 Task: In Heading Arial with underline. Font size of heading  '18'Font style of data Calibri. Font size of data  9Alignment of headline & data Align center. Fill color in heading,  RedFont color of data Black Apply border in Data No BorderIn the sheet  Budget Tracking Logbook
Action: Mouse moved to (96, 114)
Screenshot: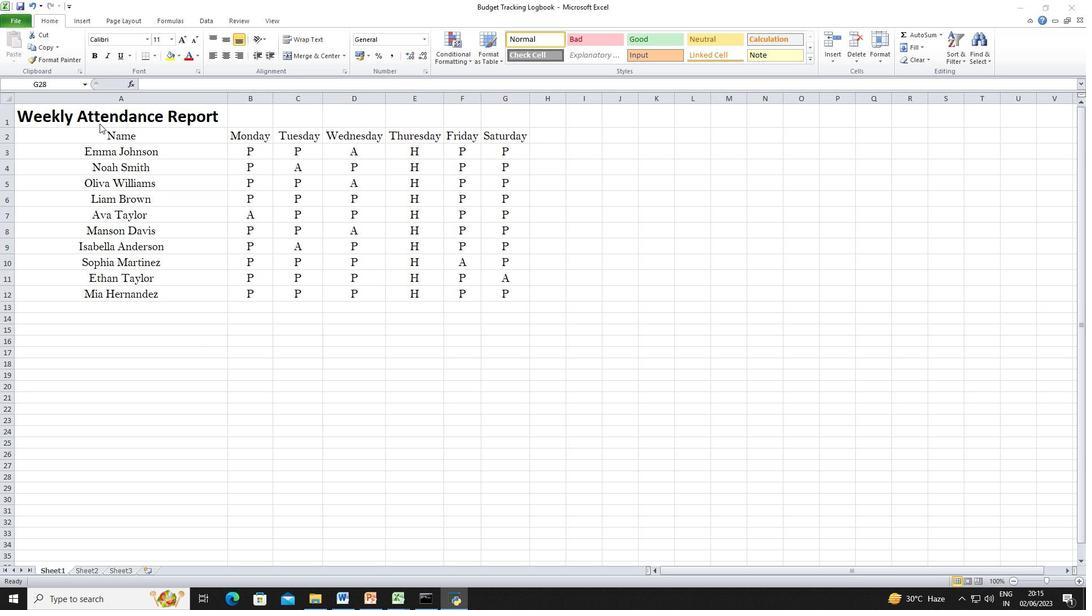 
Action: Mouse pressed left at (96, 114)
Screenshot: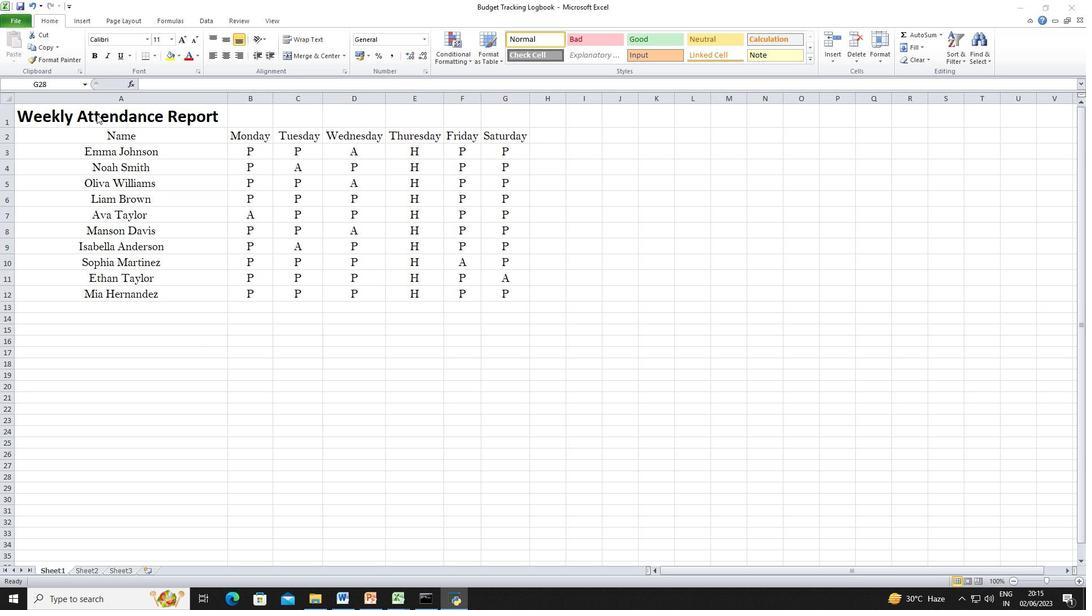 
Action: Mouse moved to (70, 102)
Screenshot: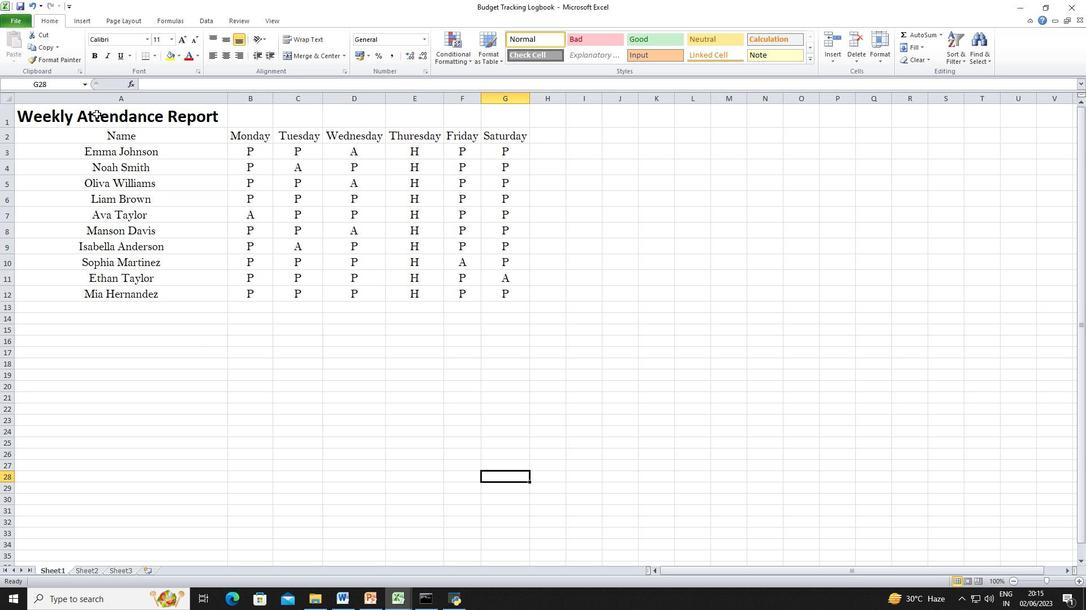
Action: Mouse pressed left at (70, 102)
Screenshot: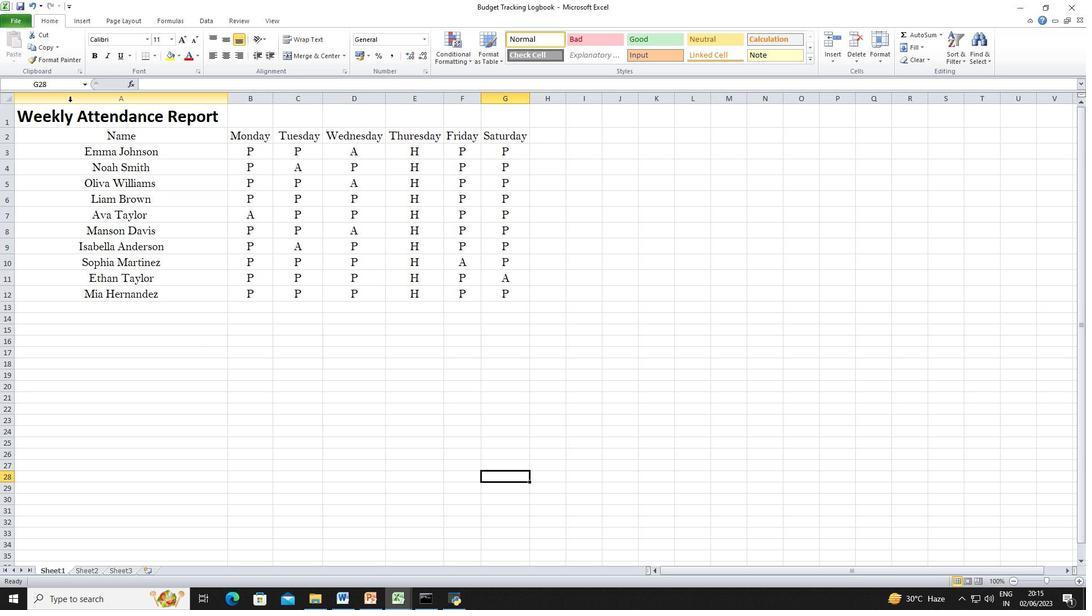 
Action: Mouse moved to (70, 111)
Screenshot: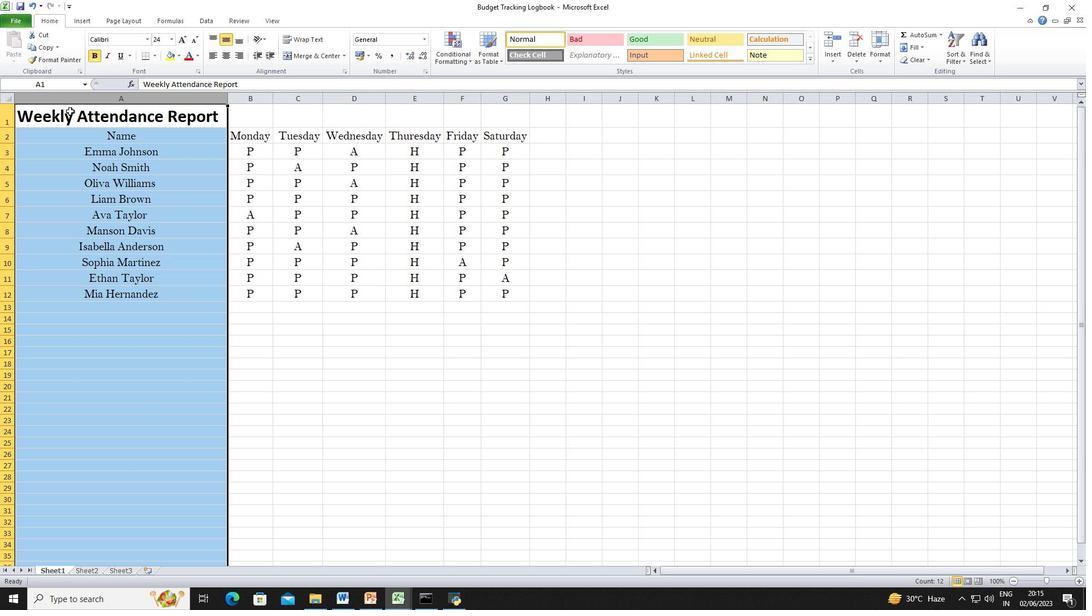
Action: Mouse pressed left at (70, 111)
Screenshot: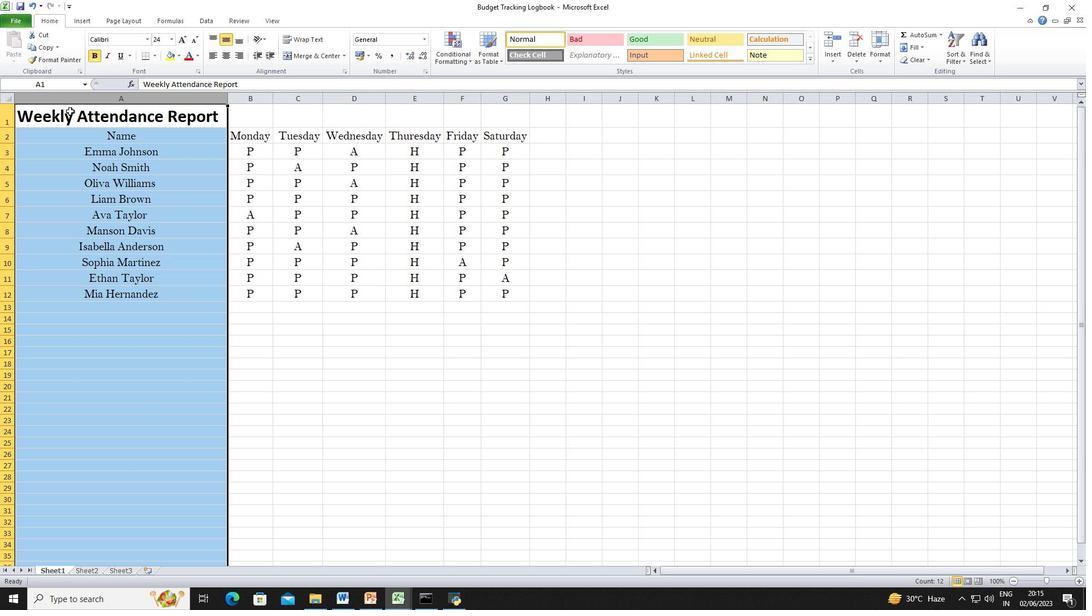 
Action: Mouse moved to (70, 112)
Screenshot: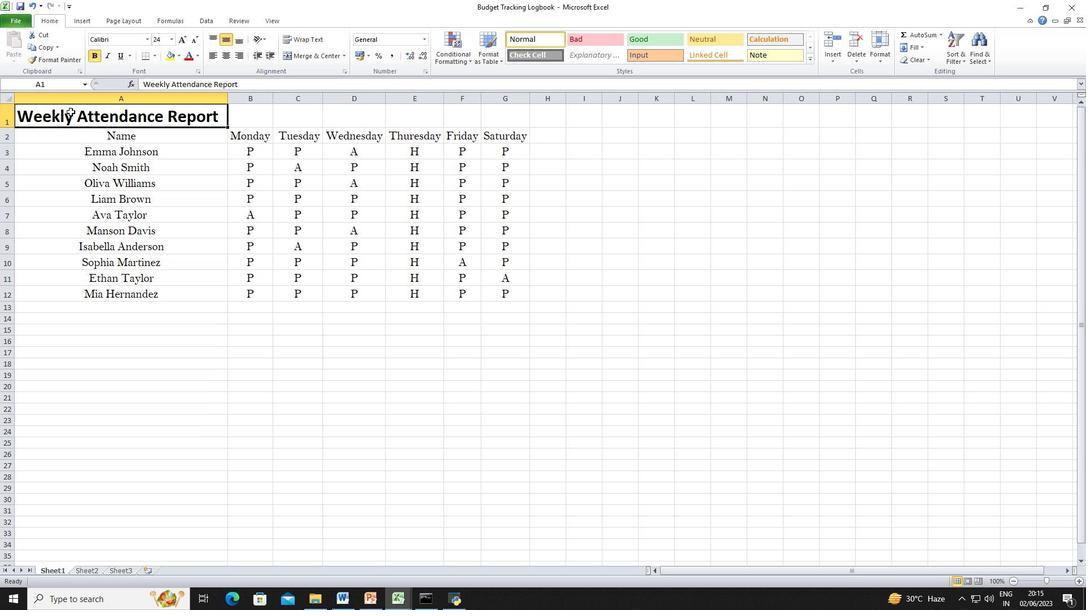 
Action: Mouse pressed left at (70, 112)
Screenshot: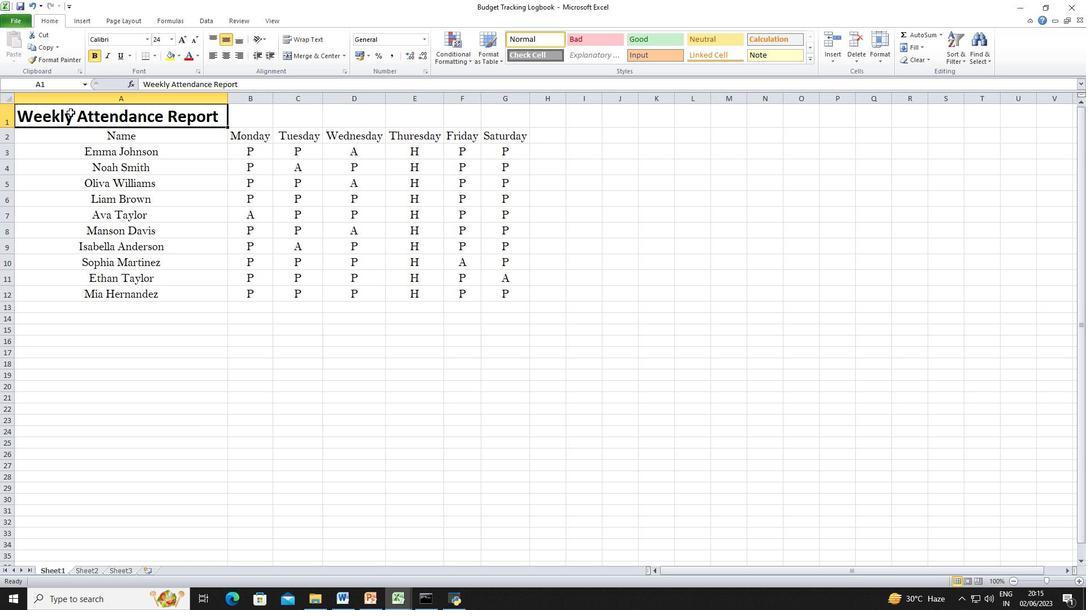 
Action: Mouse pressed left at (70, 112)
Screenshot: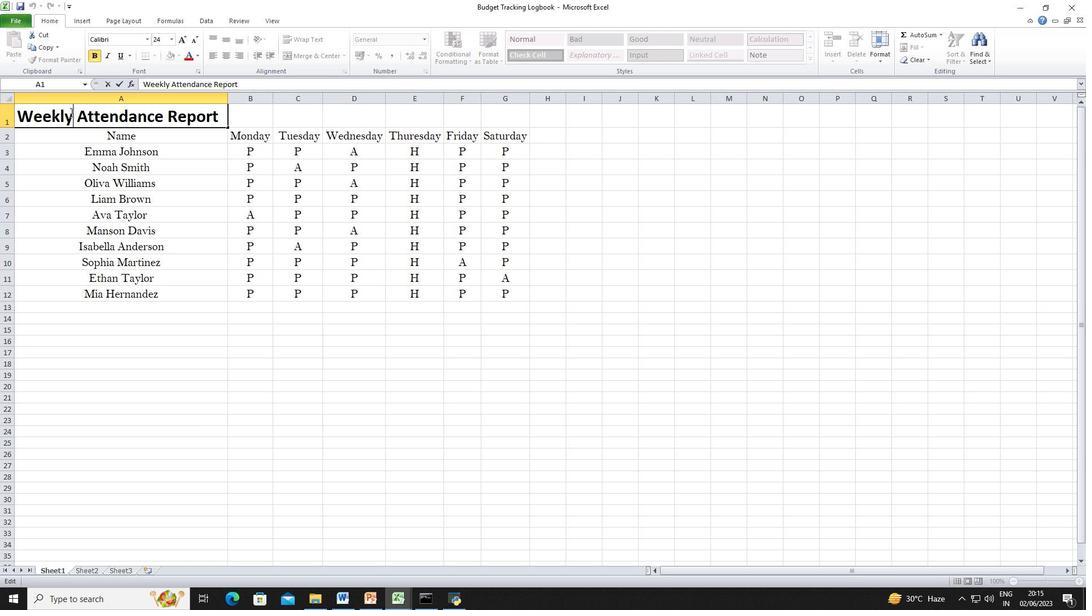 
Action: Mouse moved to (145, 39)
Screenshot: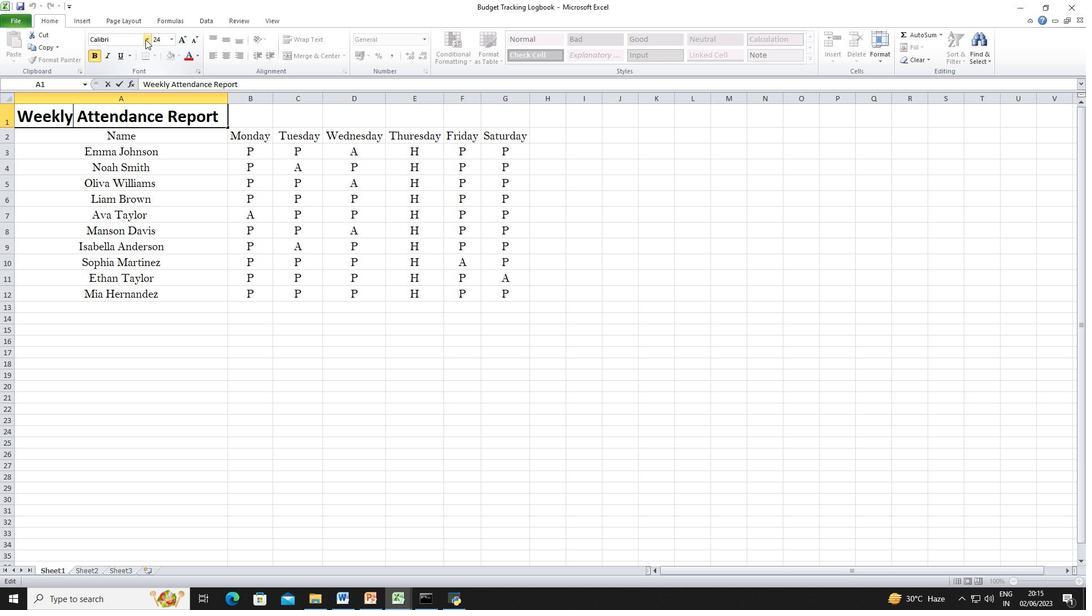 
Action: Mouse pressed left at (145, 39)
Screenshot: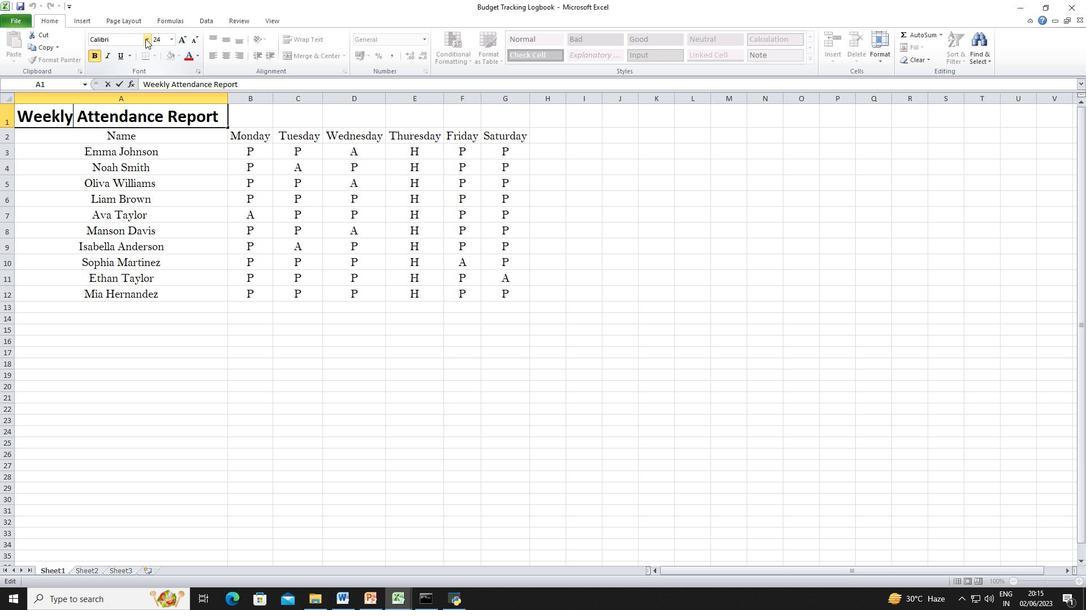 
Action: Mouse moved to (141, 131)
Screenshot: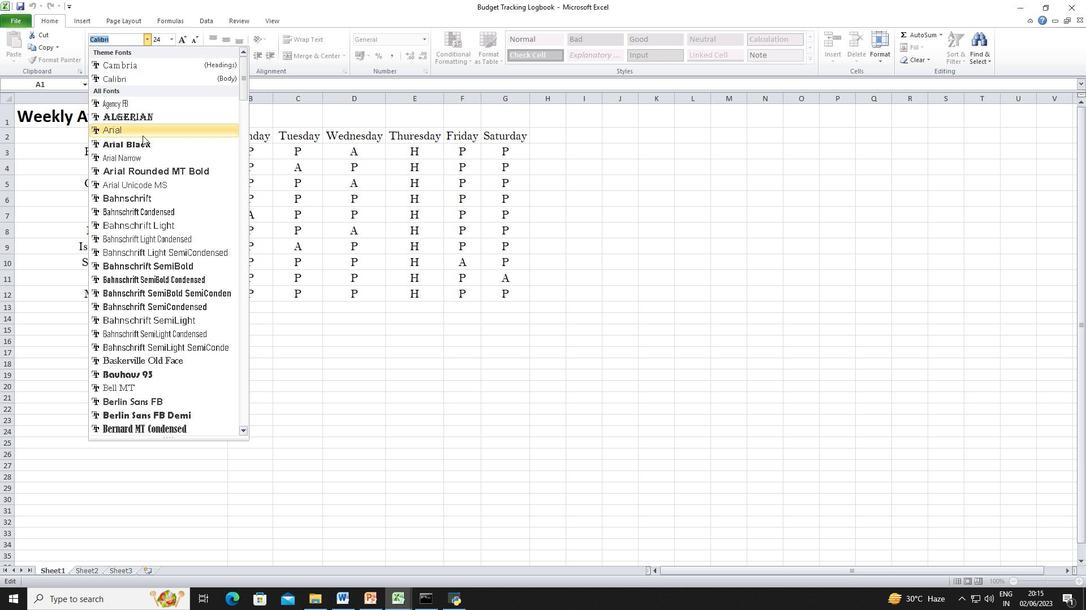 
Action: Mouse pressed left at (141, 131)
Screenshot: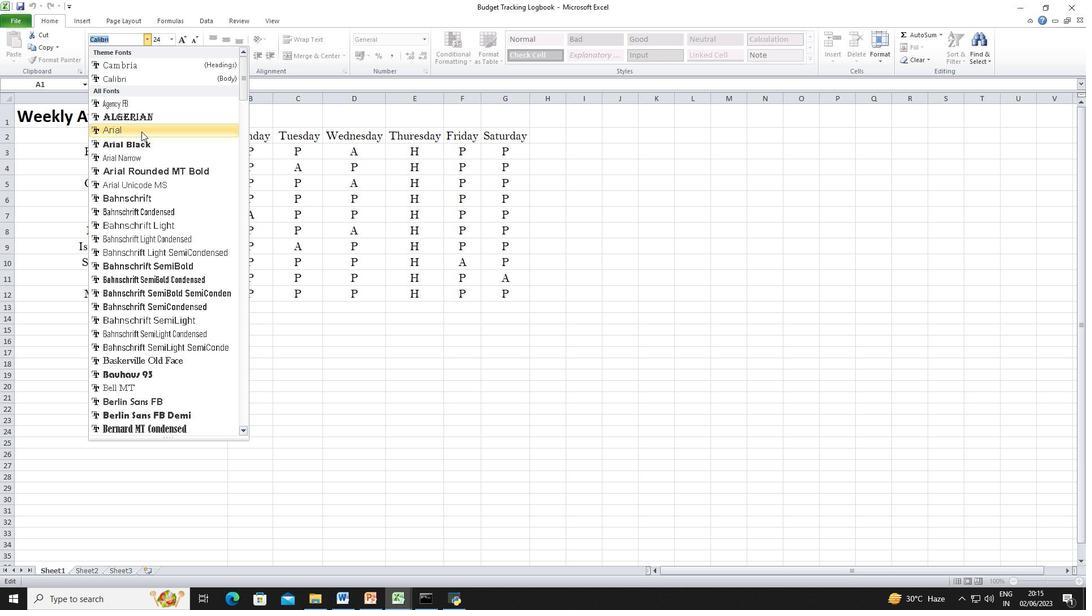 
Action: Mouse moved to (116, 55)
Screenshot: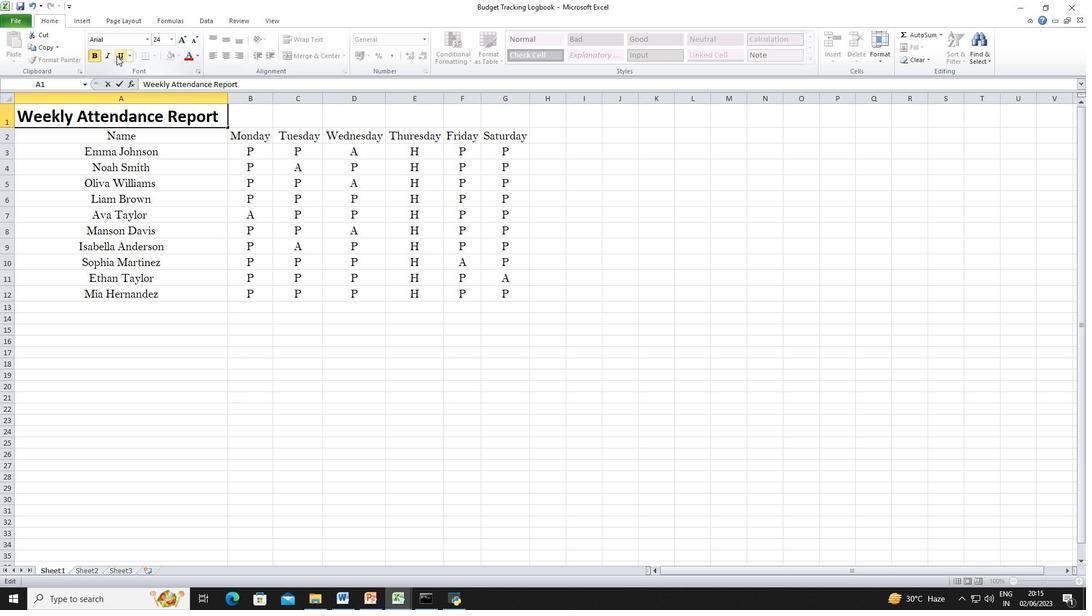 
Action: Mouse pressed left at (116, 55)
Screenshot: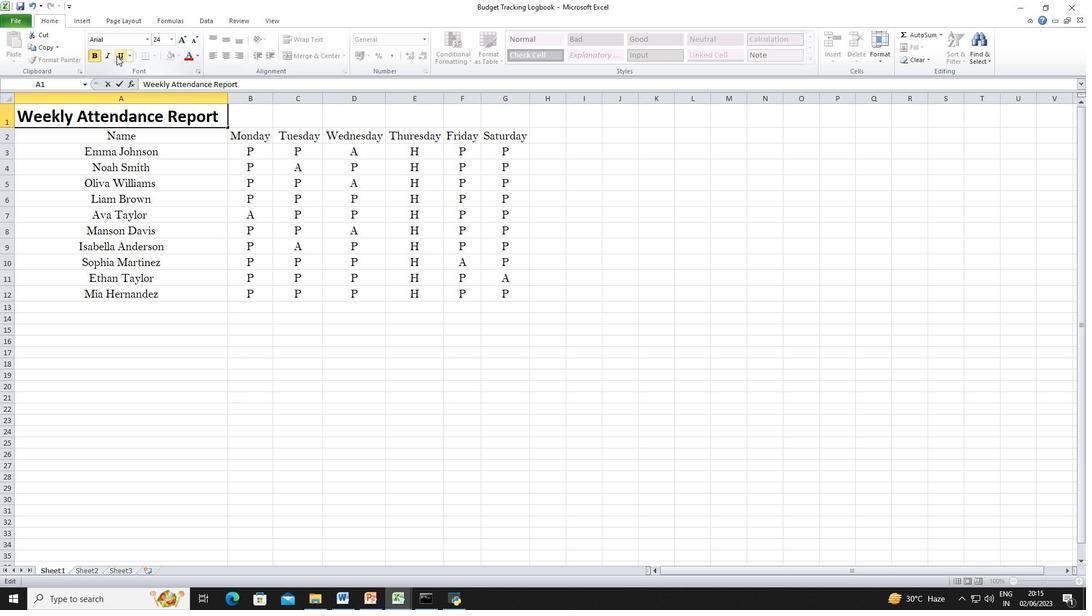 
Action: Mouse pressed left at (116, 55)
Screenshot: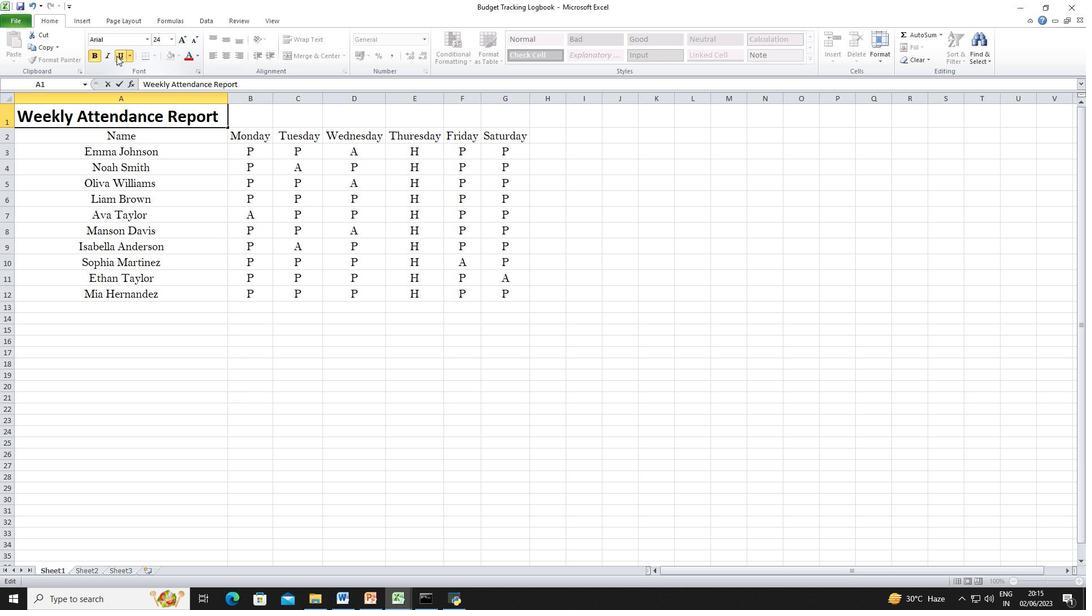 
Action: Mouse pressed left at (116, 55)
Screenshot: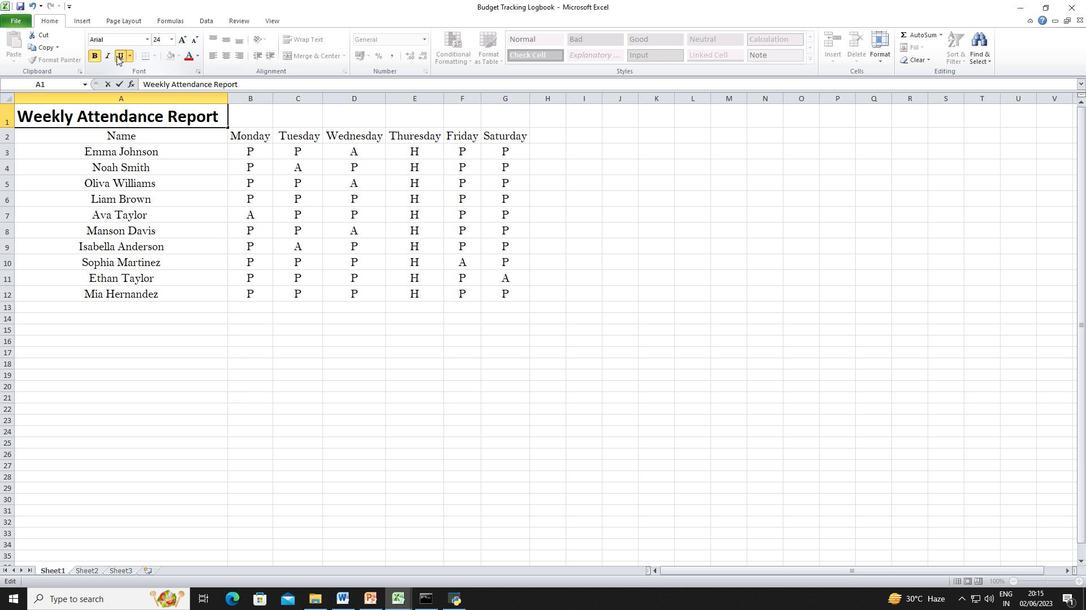
Action: Mouse moved to (154, 110)
Screenshot: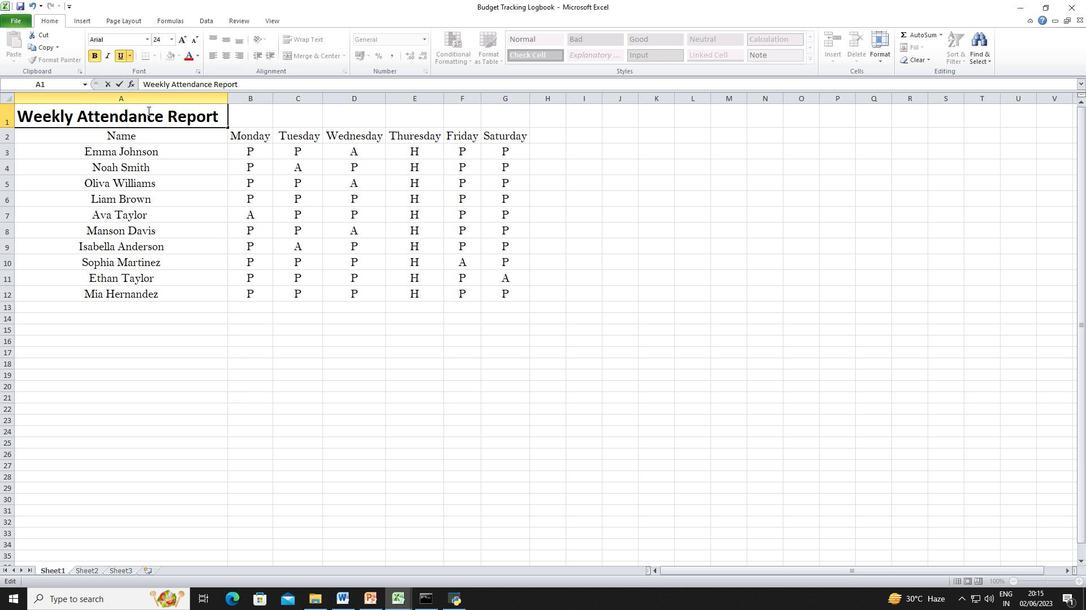
Action: Mouse pressed left at (154, 110)
Screenshot: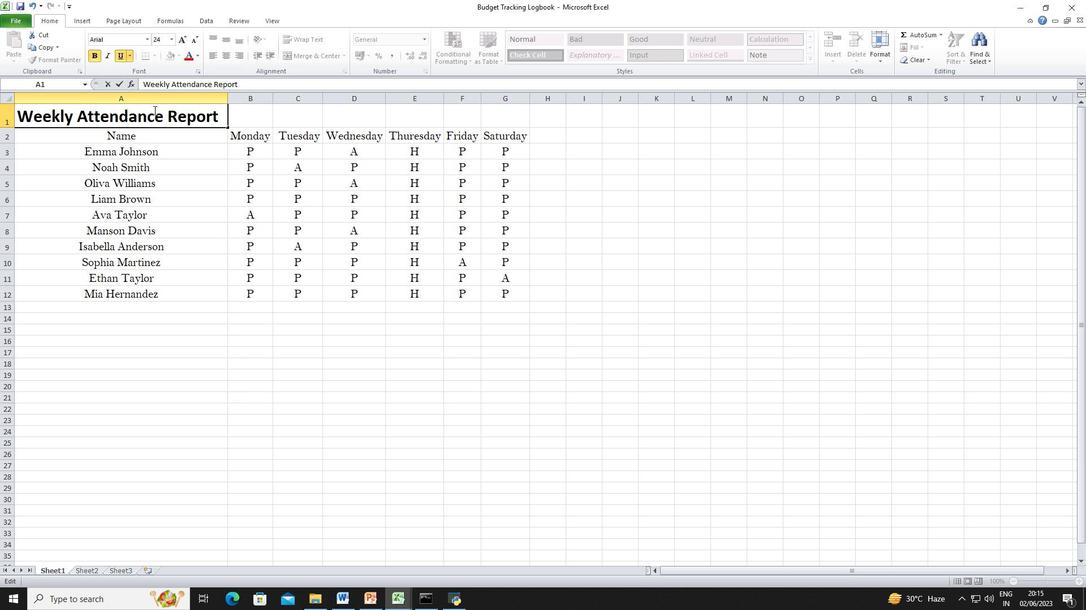 
Action: Mouse moved to (208, 157)
Screenshot: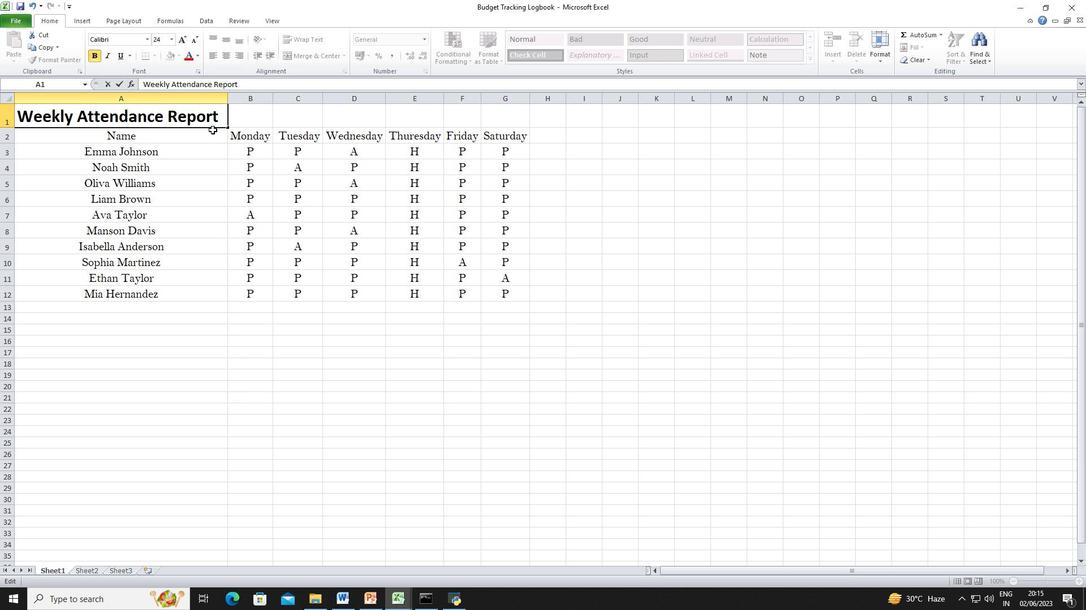 
Action: Mouse pressed left at (208, 157)
Screenshot: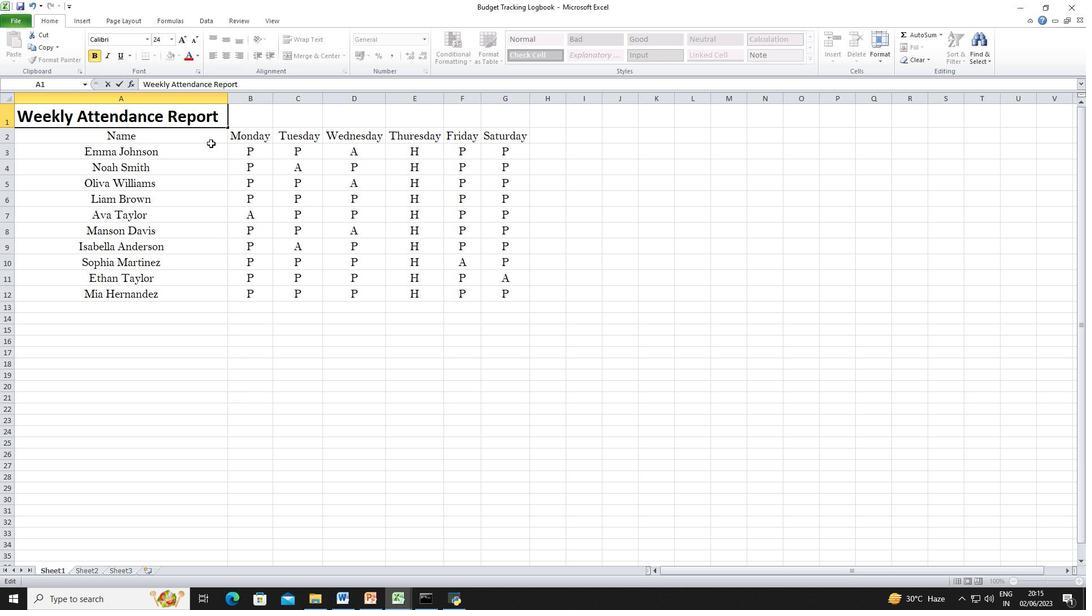 
Action: Mouse moved to (198, 113)
Screenshot: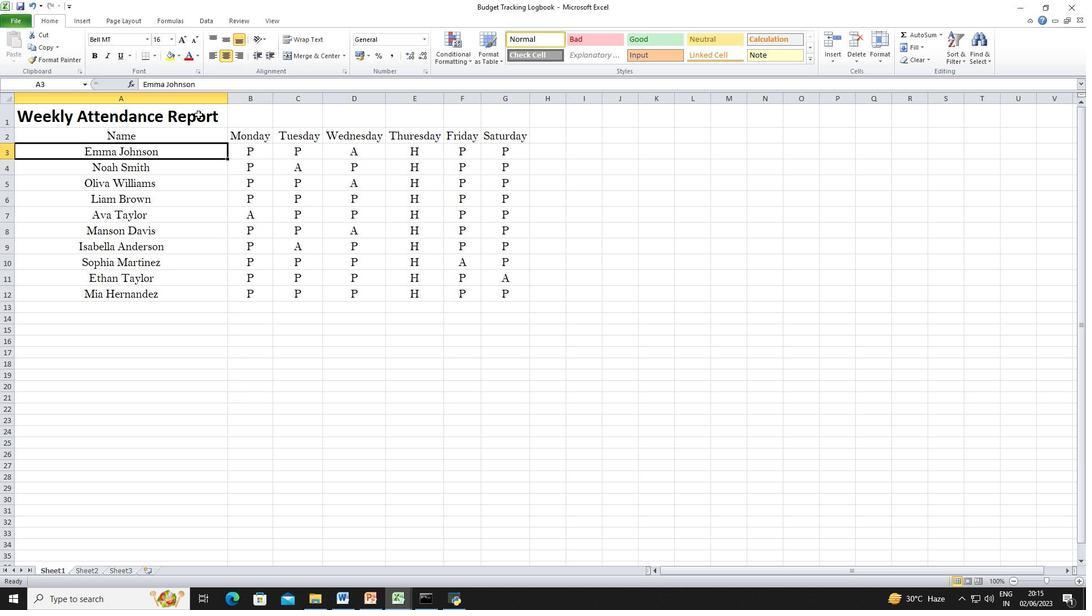 
Action: Mouse pressed left at (198, 113)
Screenshot: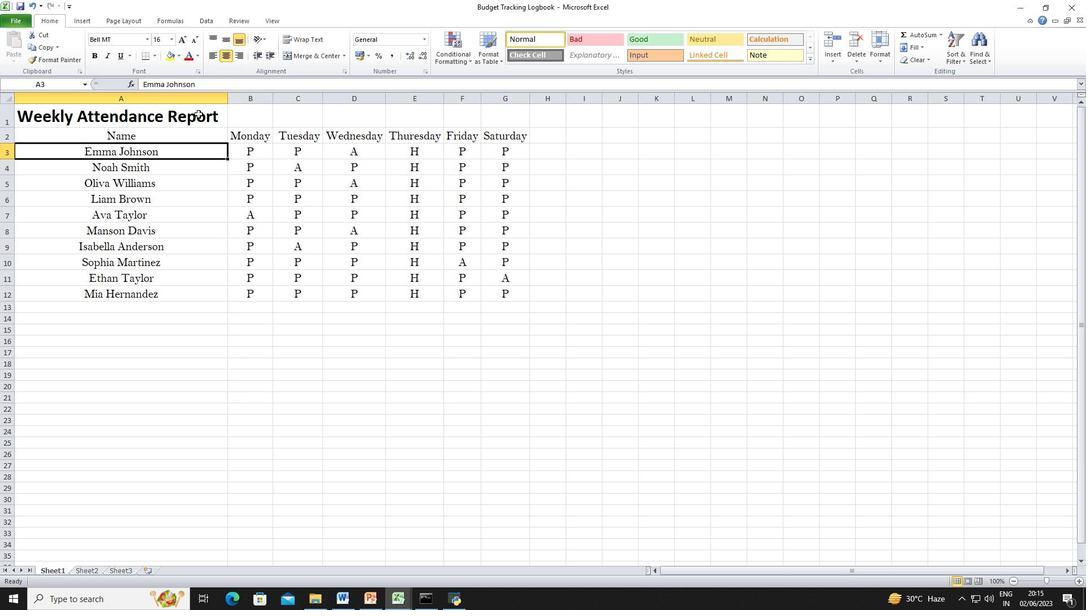 
Action: Mouse moved to (144, 40)
Screenshot: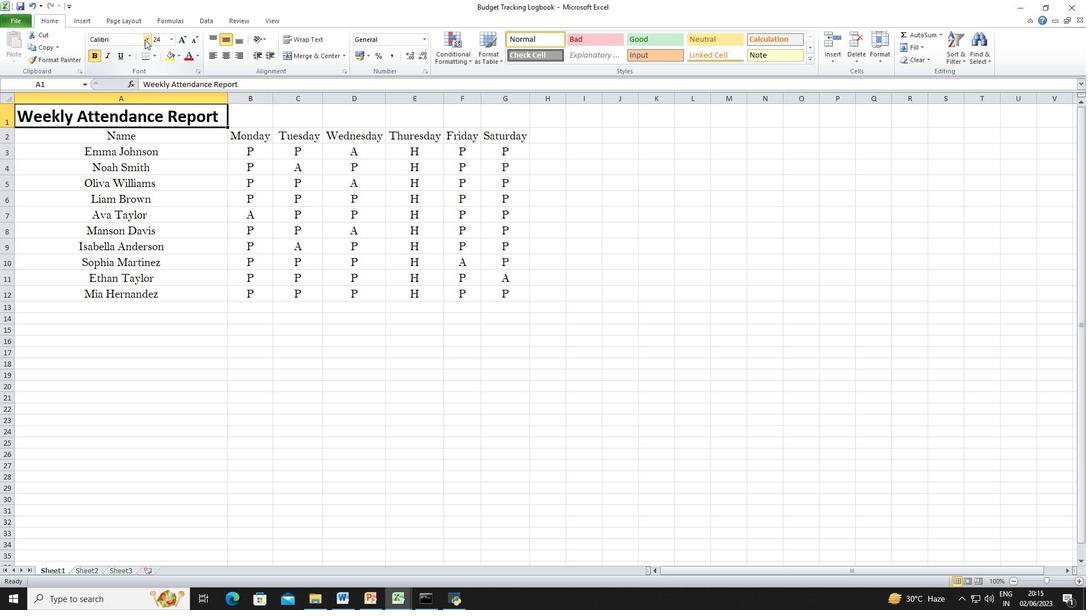 
Action: Mouse pressed left at (144, 40)
Screenshot: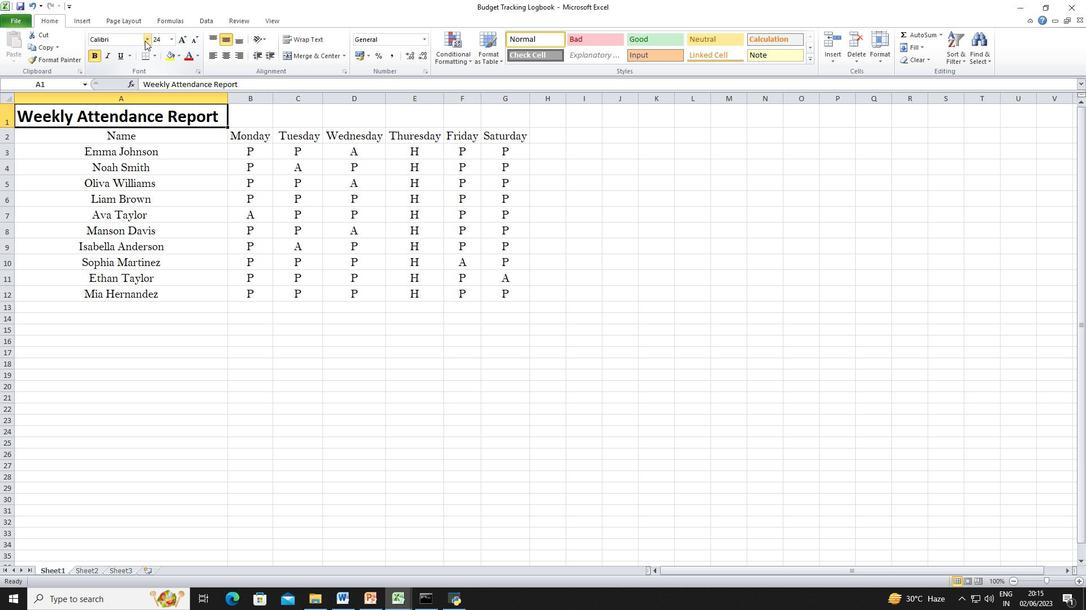 
Action: Mouse moved to (131, 132)
Screenshot: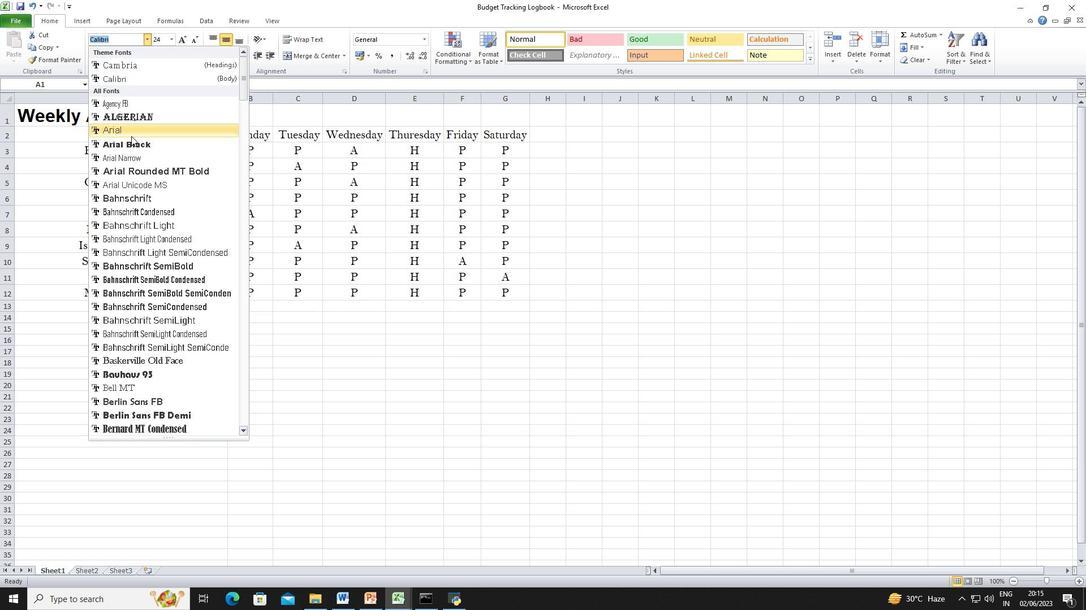 
Action: Mouse pressed left at (131, 132)
Screenshot: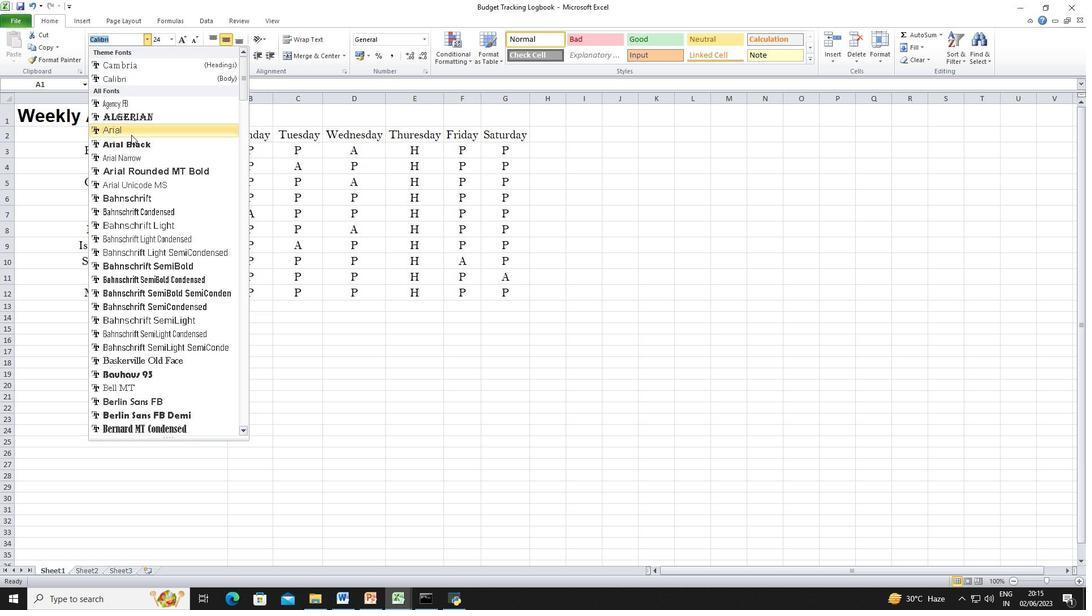 
Action: Mouse moved to (122, 56)
Screenshot: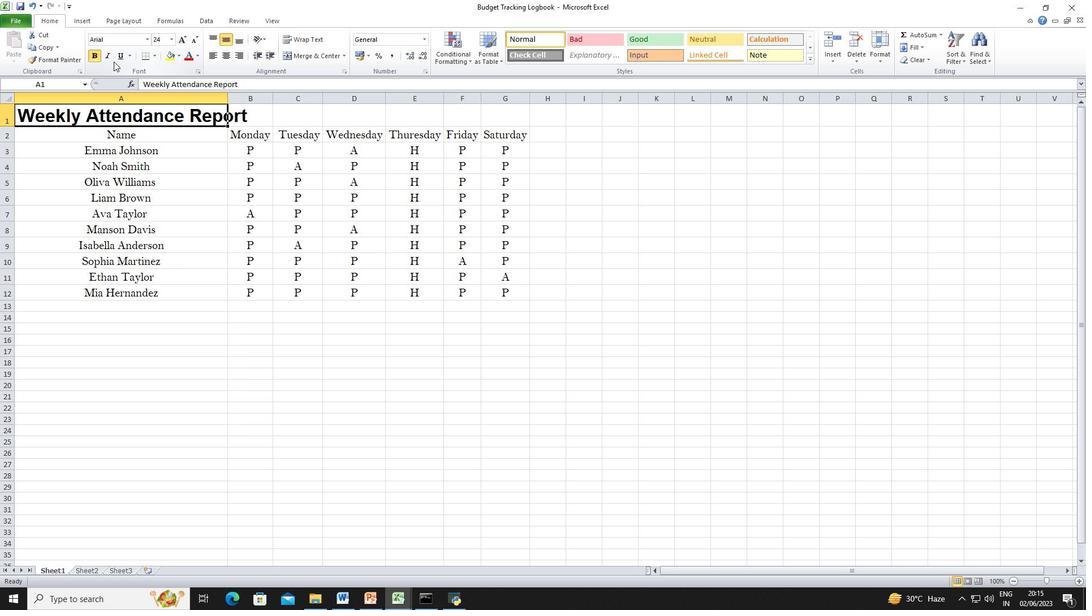 
Action: Mouse pressed left at (122, 56)
Screenshot: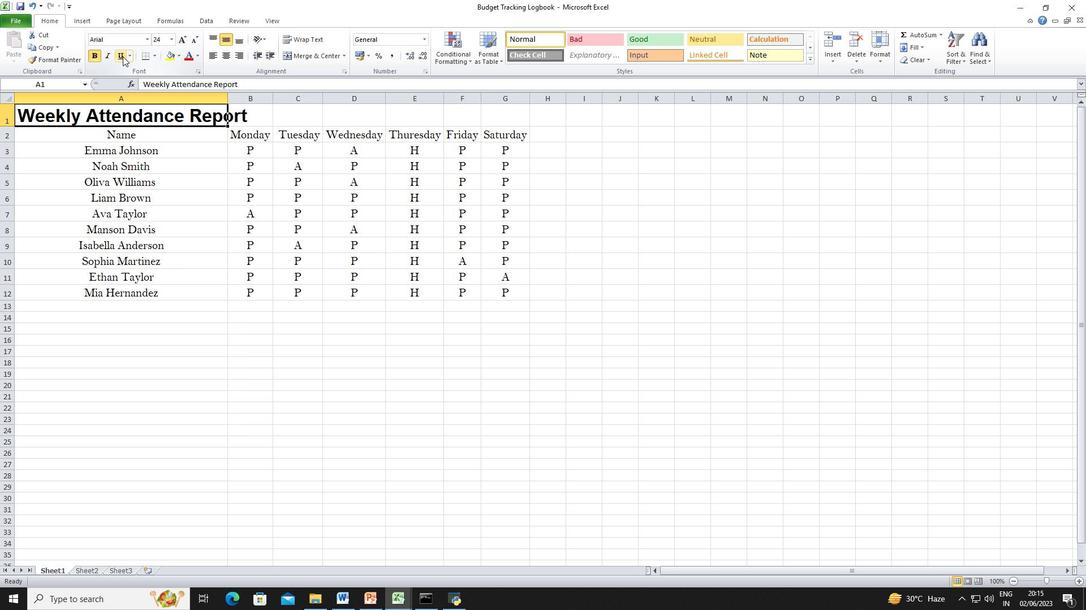 
Action: Mouse moved to (174, 40)
Screenshot: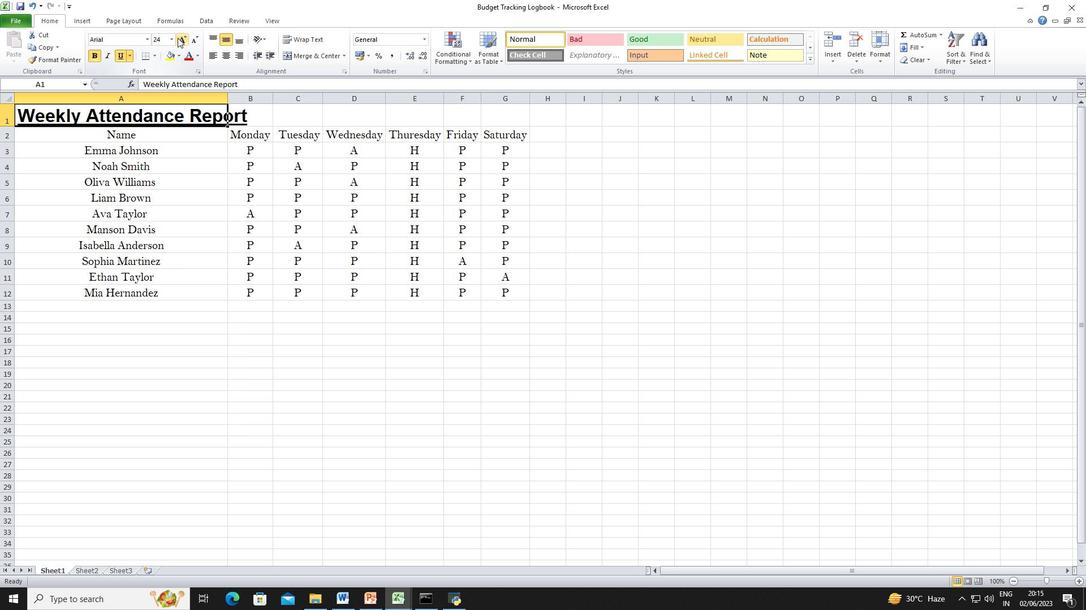 
Action: Mouse pressed left at (174, 40)
Screenshot: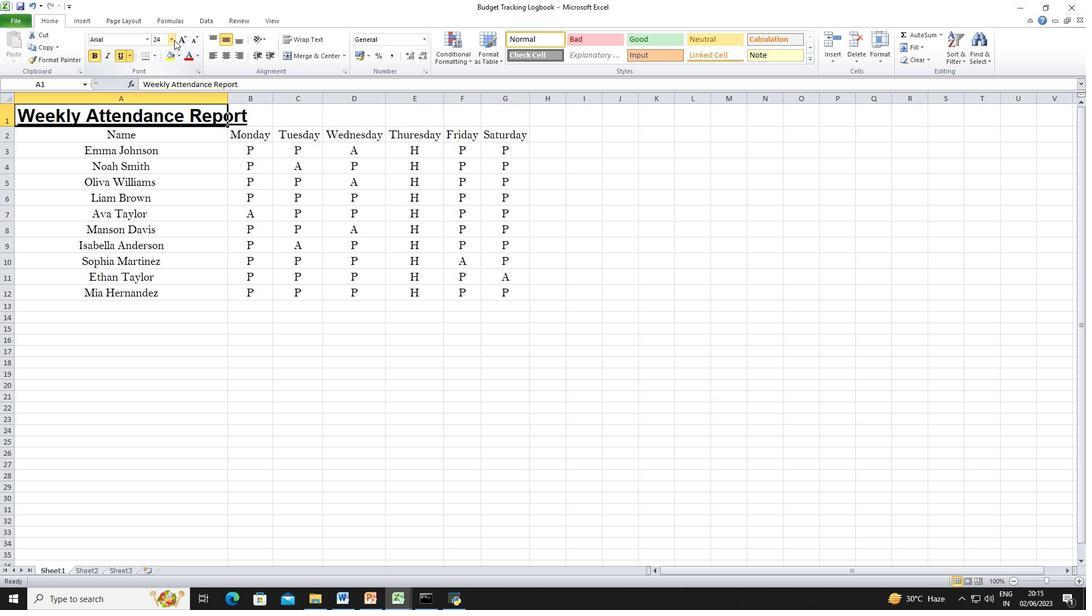 
Action: Mouse moved to (158, 118)
Screenshot: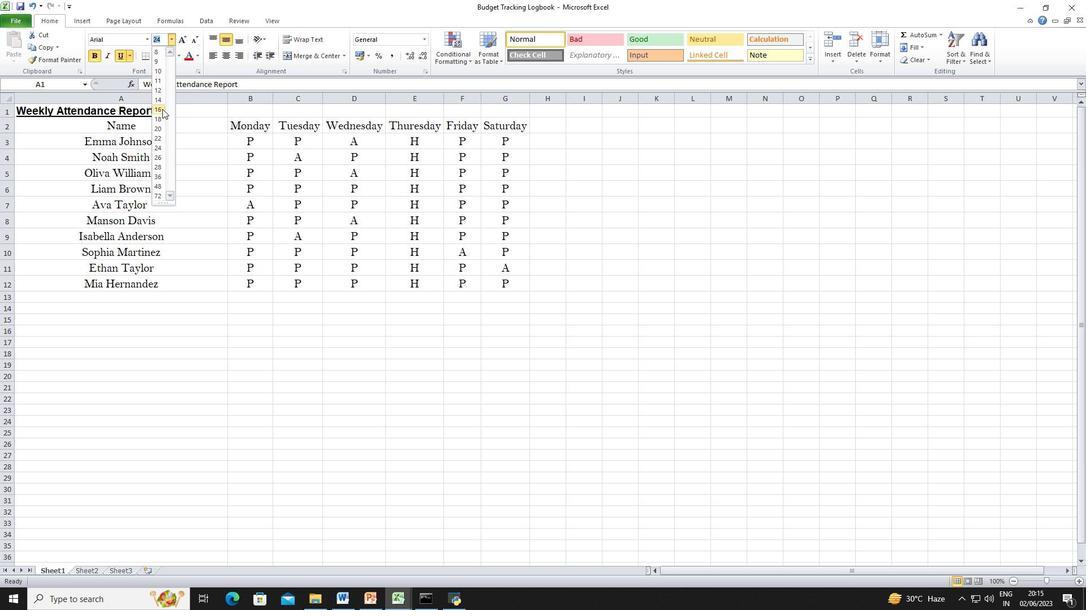 
Action: Mouse pressed left at (158, 118)
Screenshot: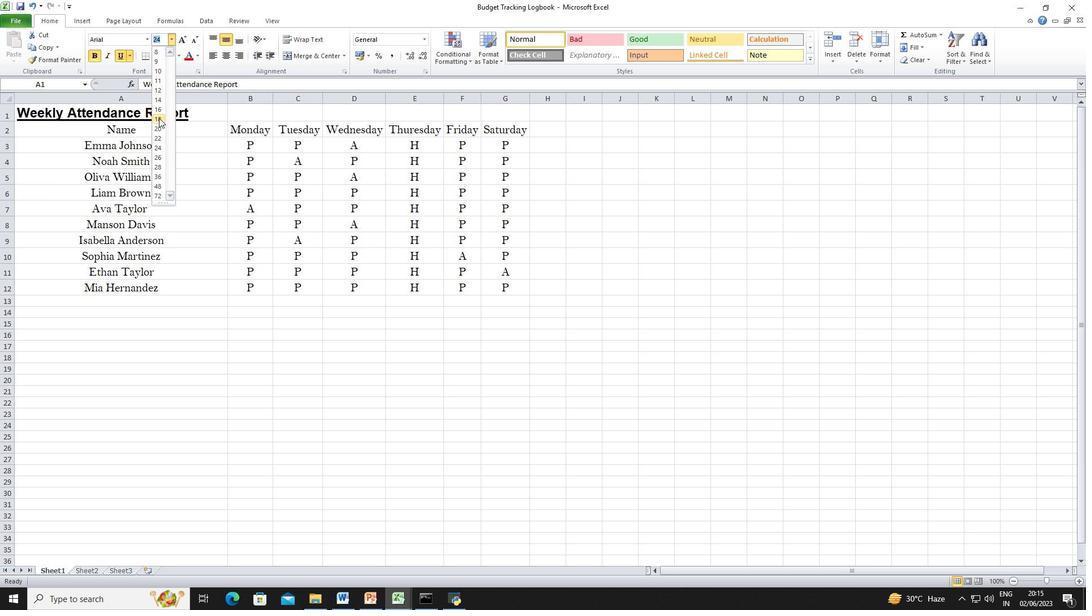
Action: Mouse moved to (104, 130)
Screenshot: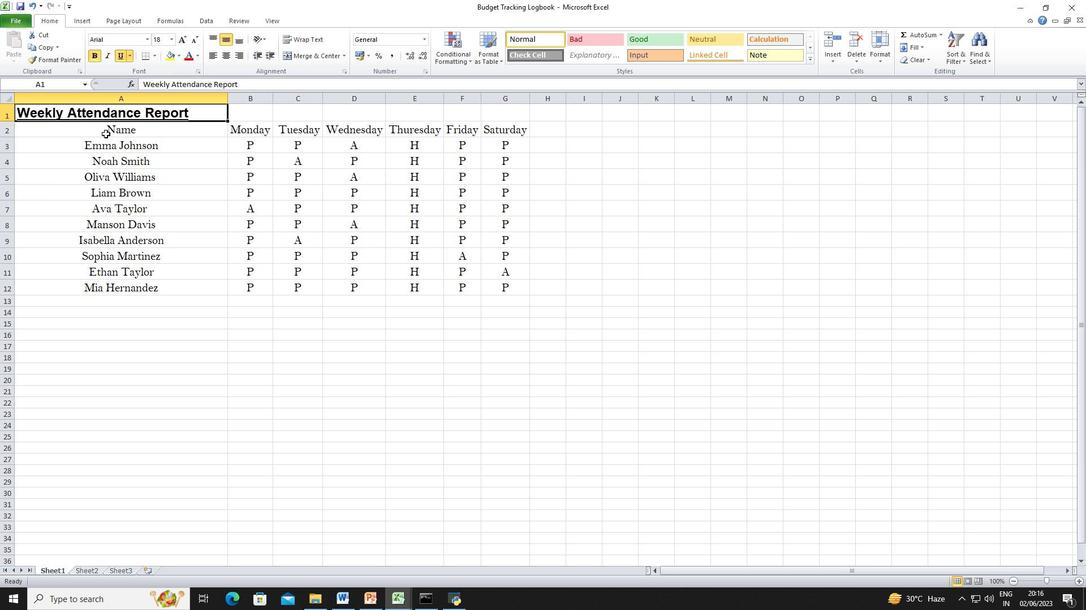 
Action: Mouse pressed left at (104, 130)
Screenshot: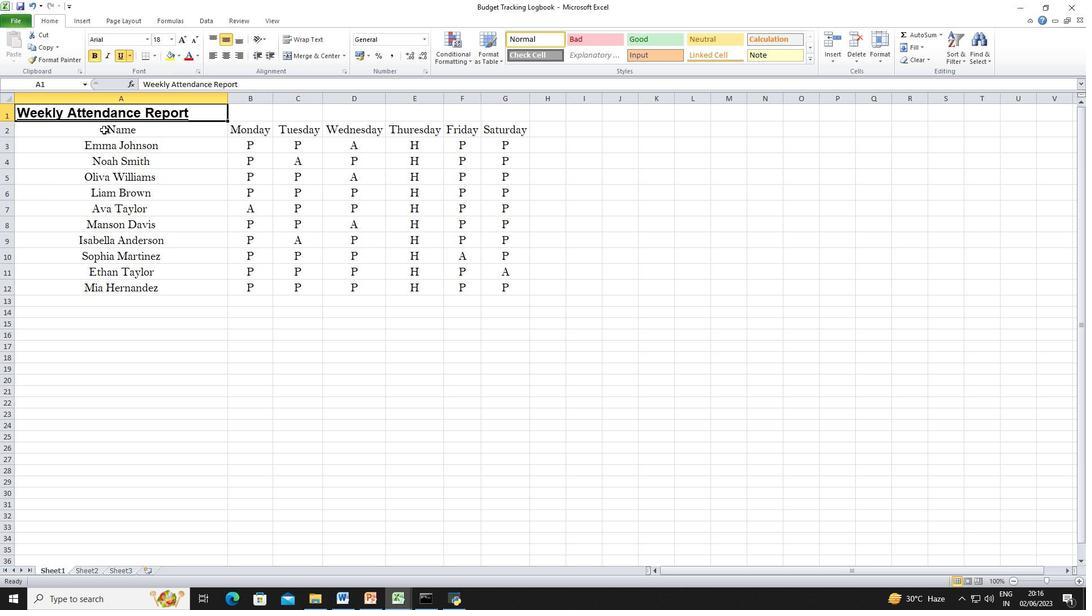 
Action: Mouse moved to (145, 40)
Screenshot: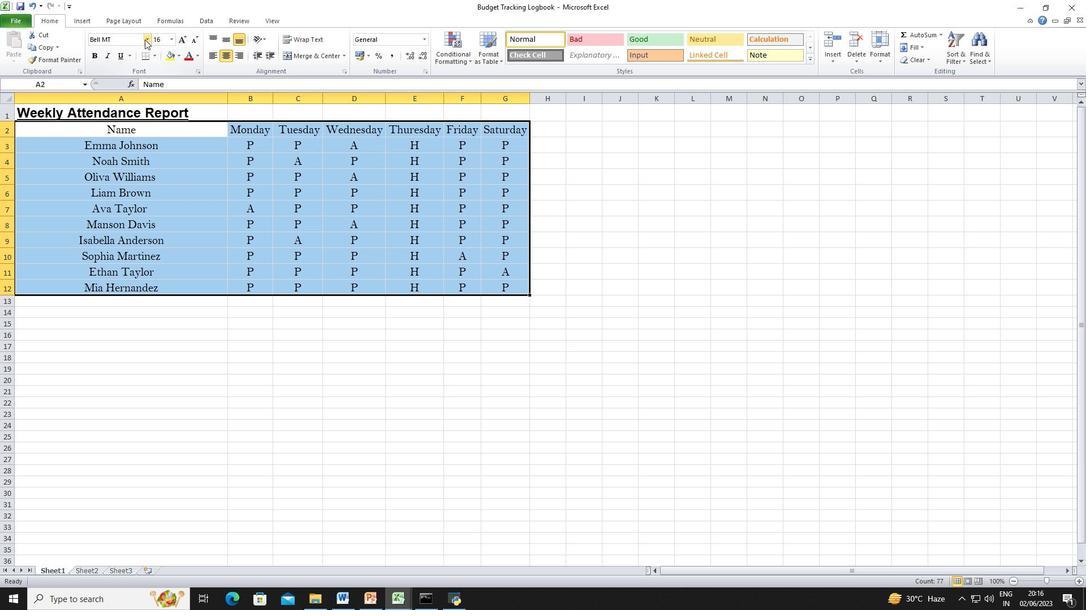 
Action: Mouse pressed left at (145, 40)
Screenshot: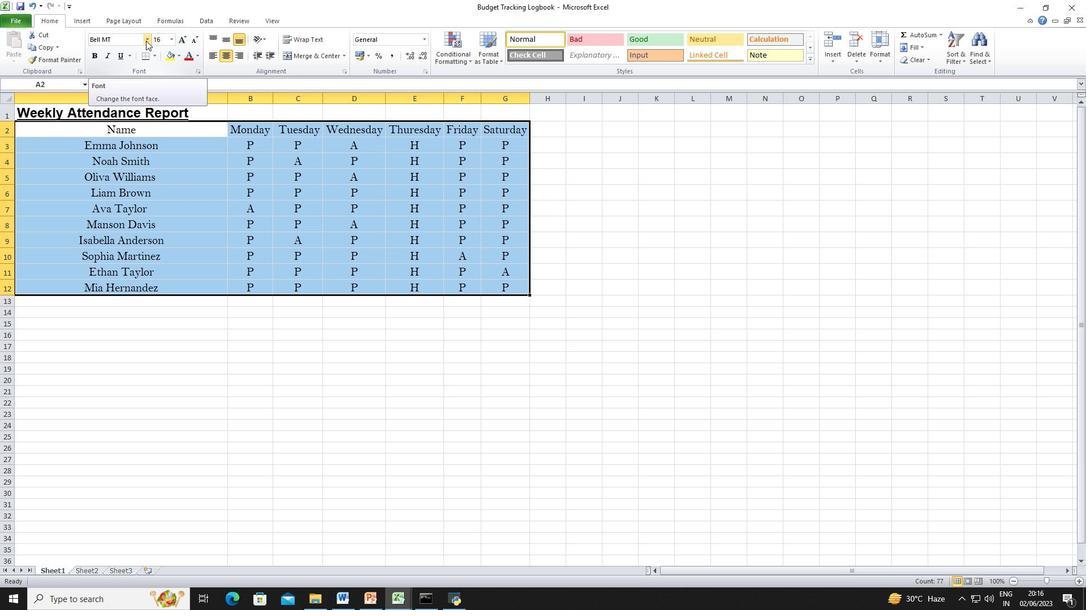 
Action: Mouse moved to (122, 35)
Screenshot: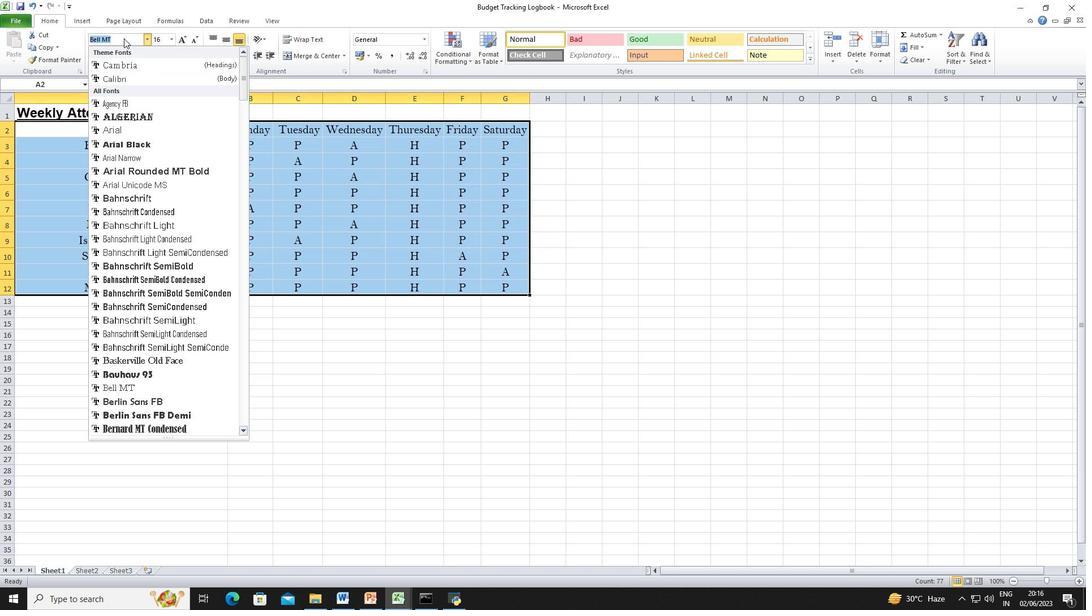 
Action: Key pressed alignwe<Key.backspace><Key.backspace>ment<Key.enter>
Screenshot: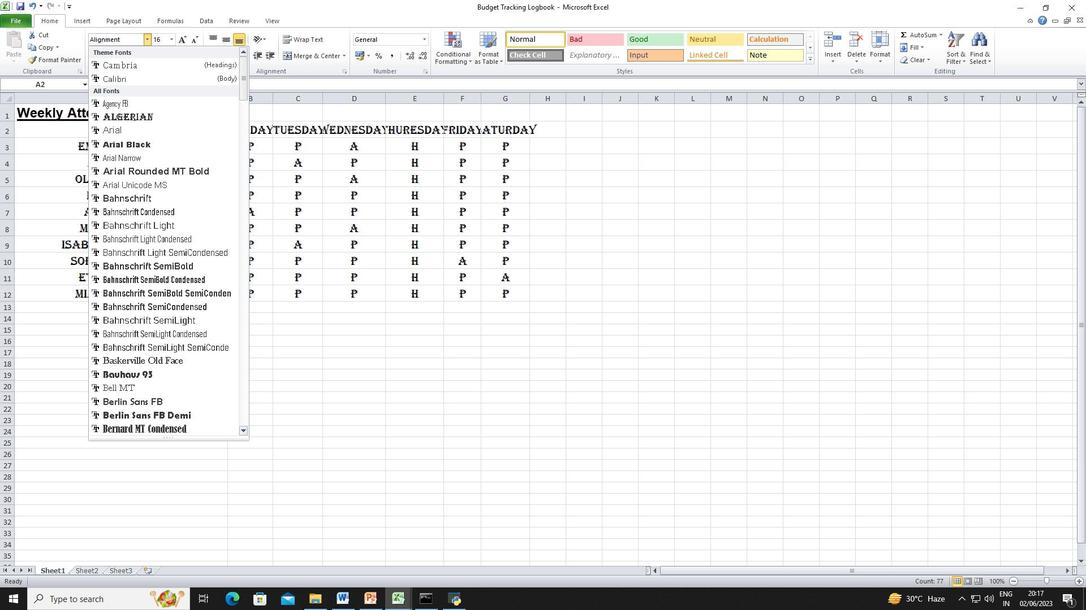 
Action: Mouse moved to (169, 40)
Screenshot: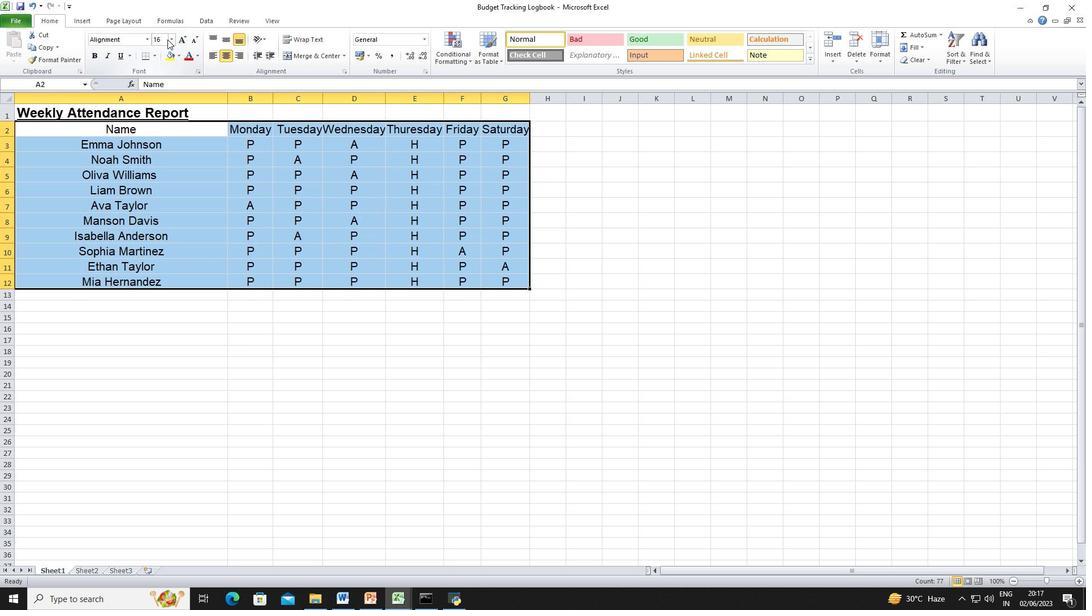 
Action: Mouse pressed left at (169, 40)
Screenshot: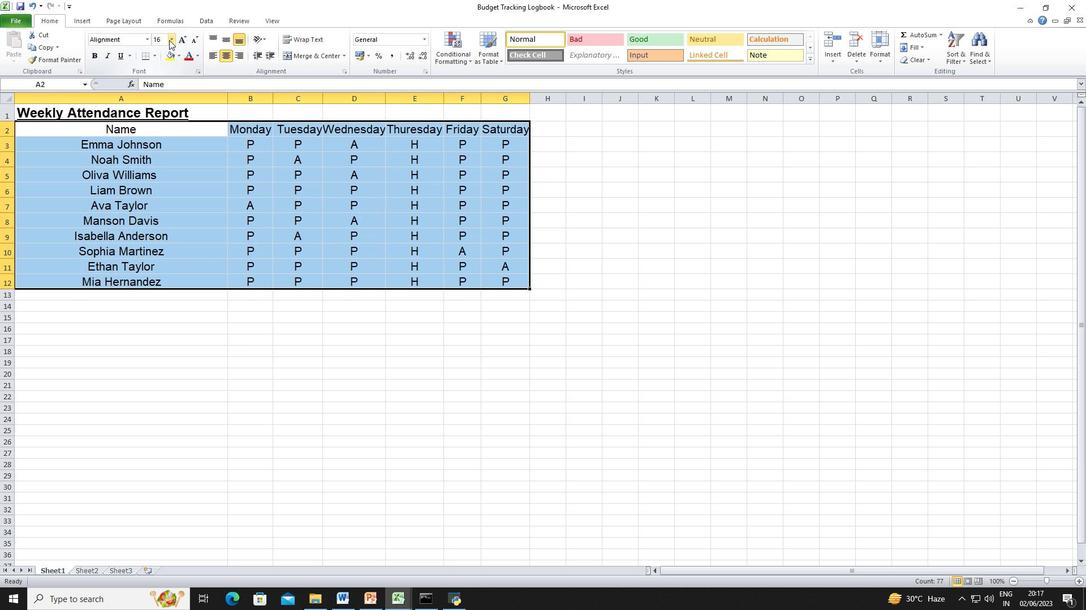 
Action: Mouse moved to (160, 63)
Screenshot: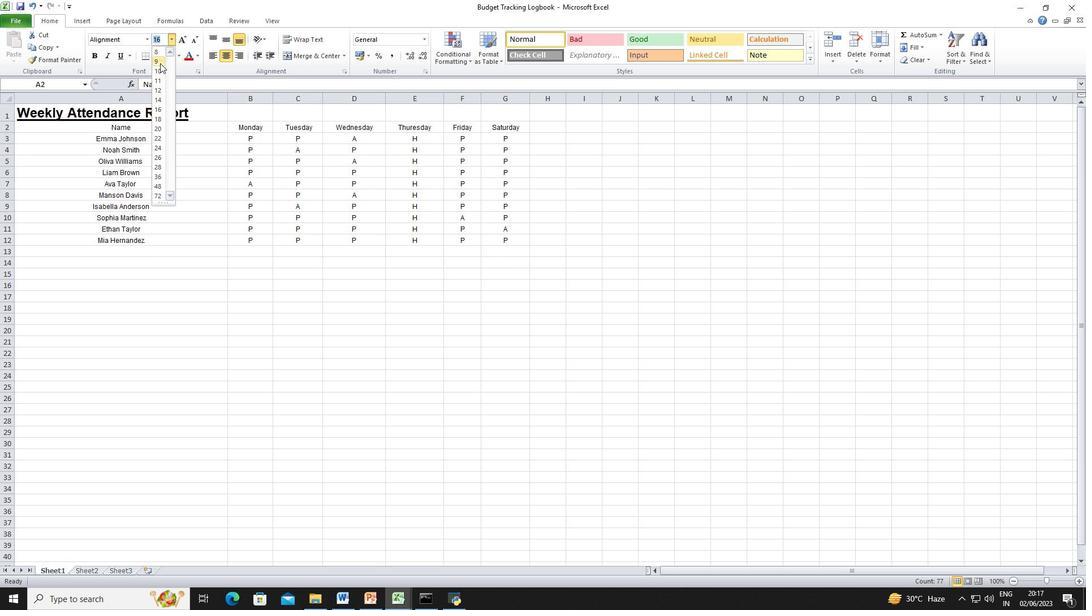 
Action: Mouse pressed left at (160, 63)
Screenshot: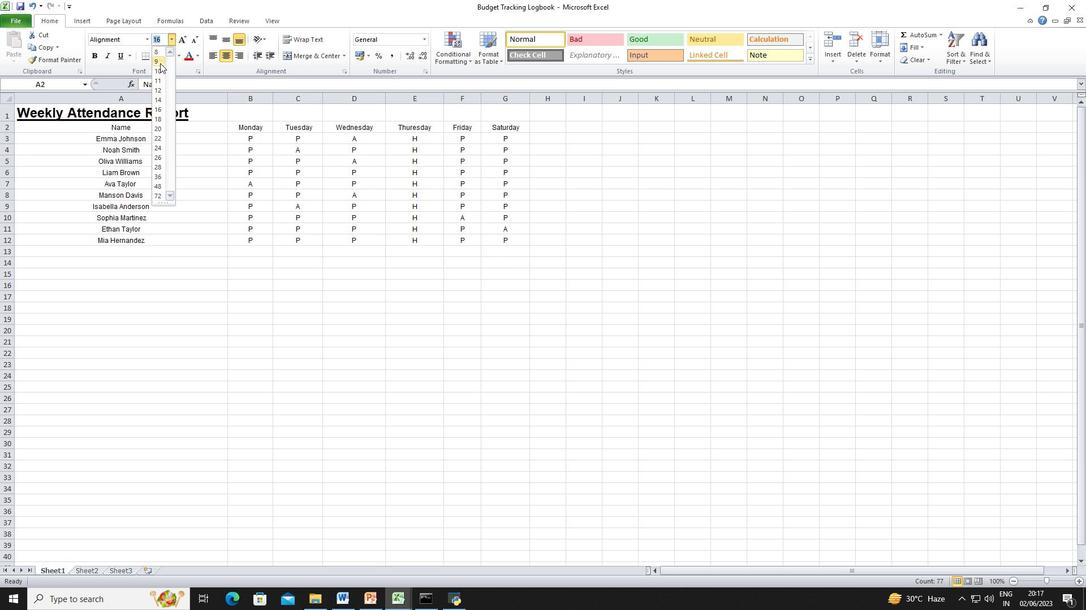 
Action: Mouse moved to (216, 117)
Screenshot: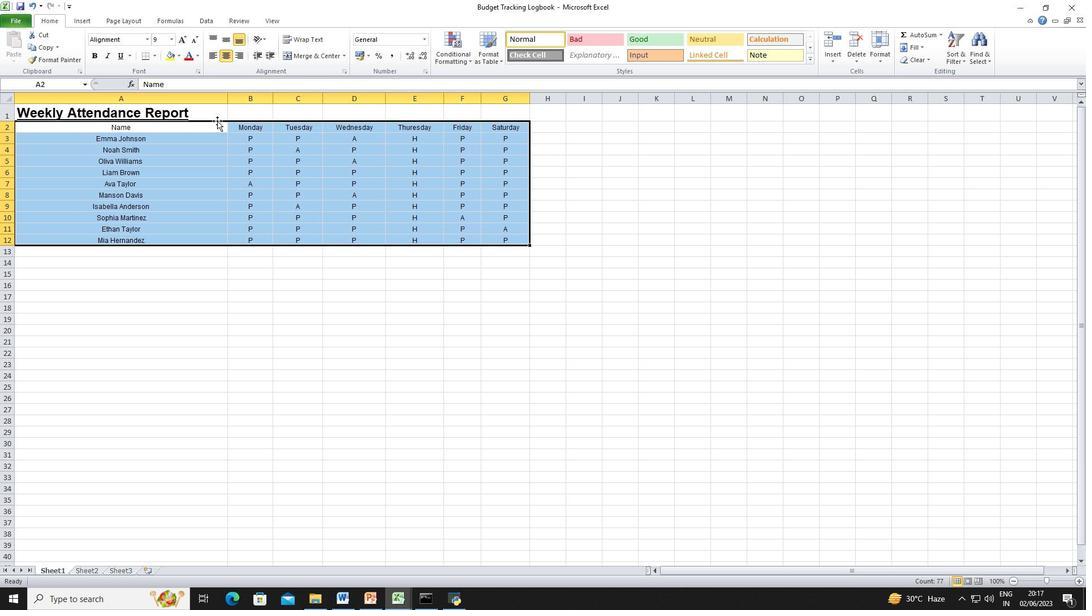 
Action: Mouse pressed left at (216, 117)
Screenshot: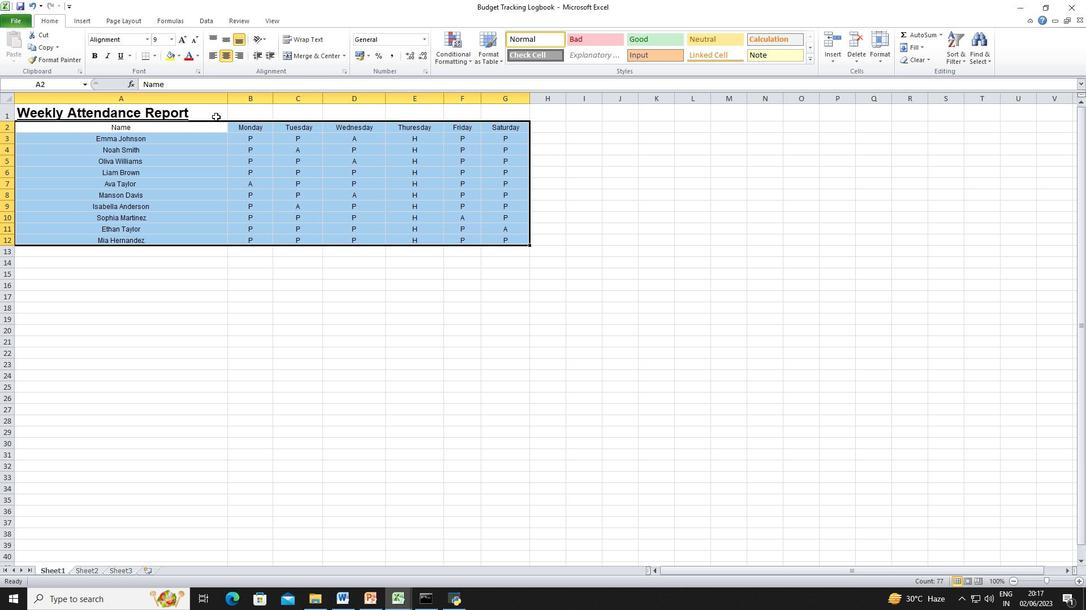 
Action: Mouse moved to (188, 58)
Screenshot: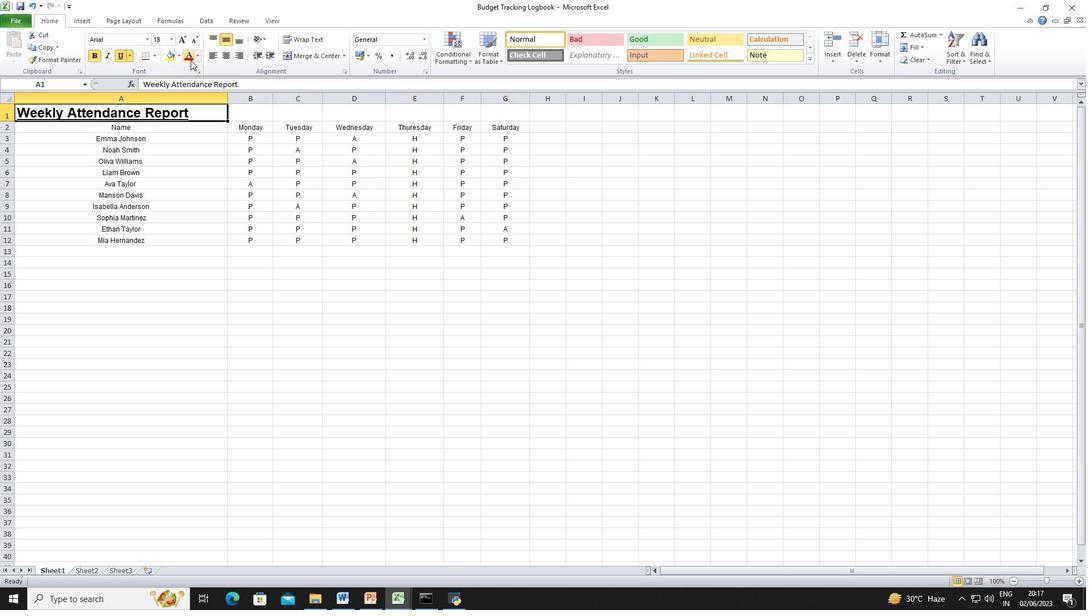 
Action: Mouse pressed left at (188, 58)
Screenshot: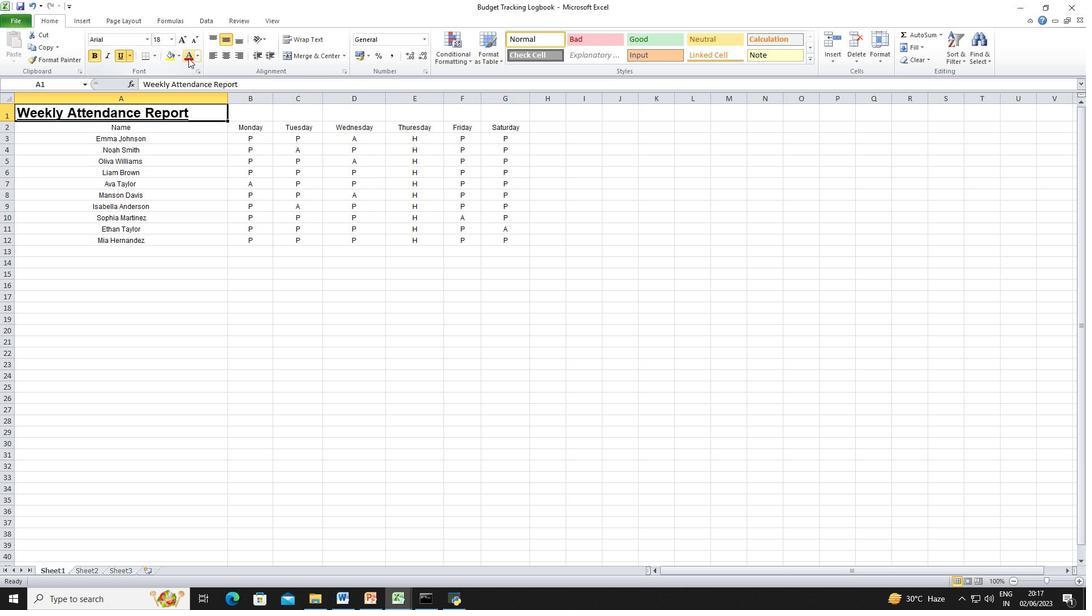 
Action: Mouse moved to (195, 111)
Screenshot: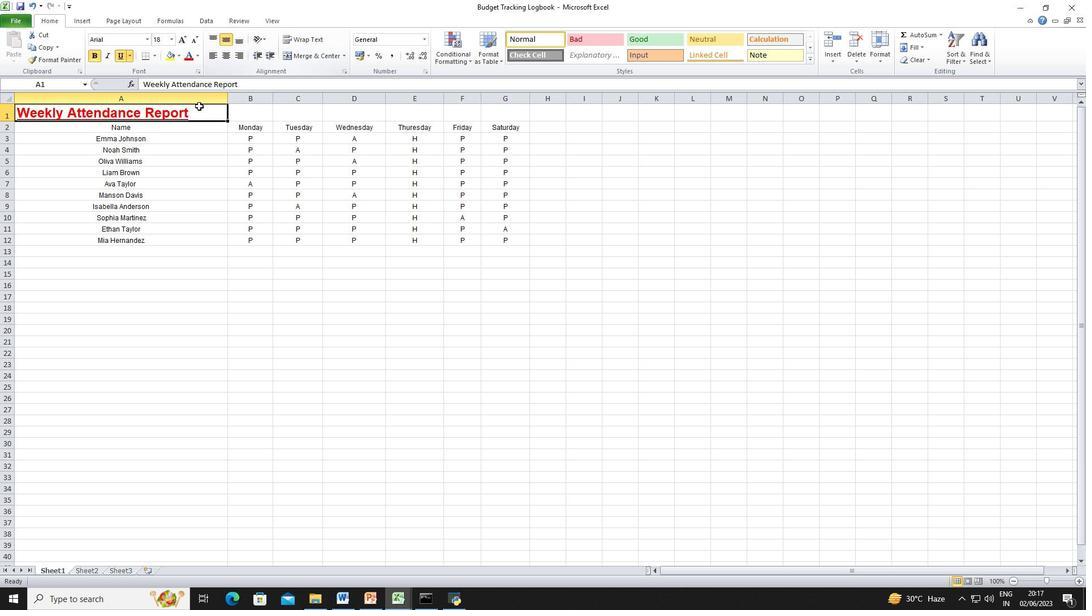 
Action: Mouse pressed left at (195, 111)
Screenshot: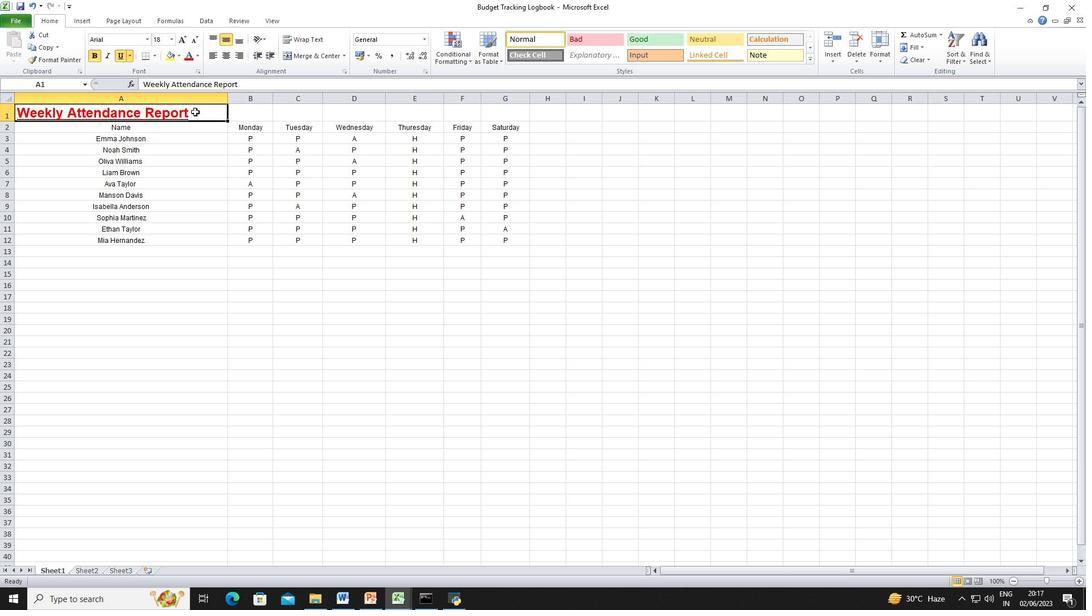 
Action: Mouse moved to (145, 58)
Screenshot: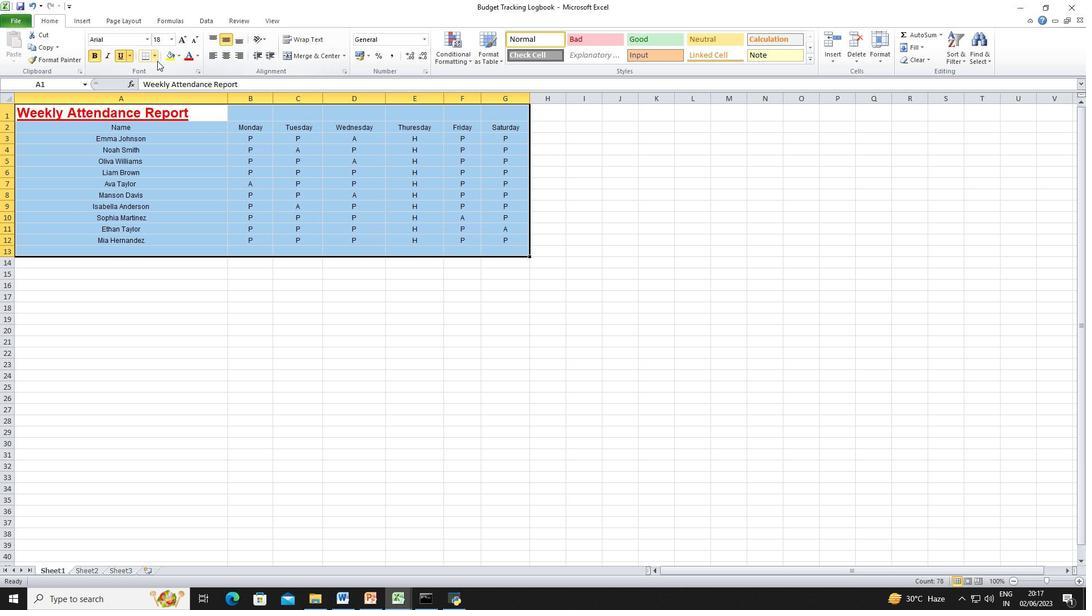 
Action: Mouse pressed left at (145, 58)
Screenshot: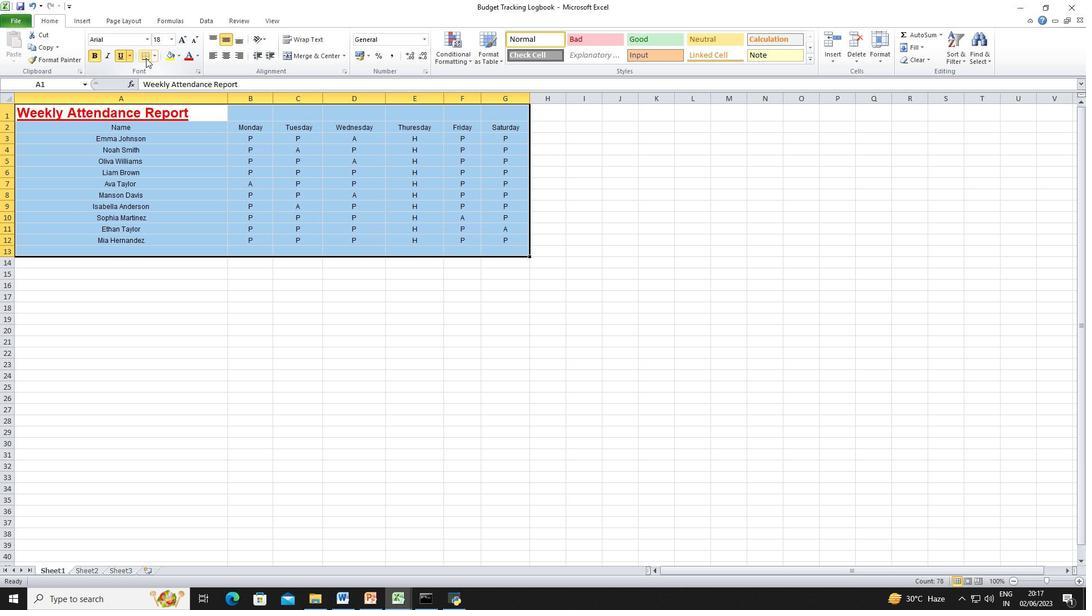 
Action: Mouse moved to (156, 55)
Screenshot: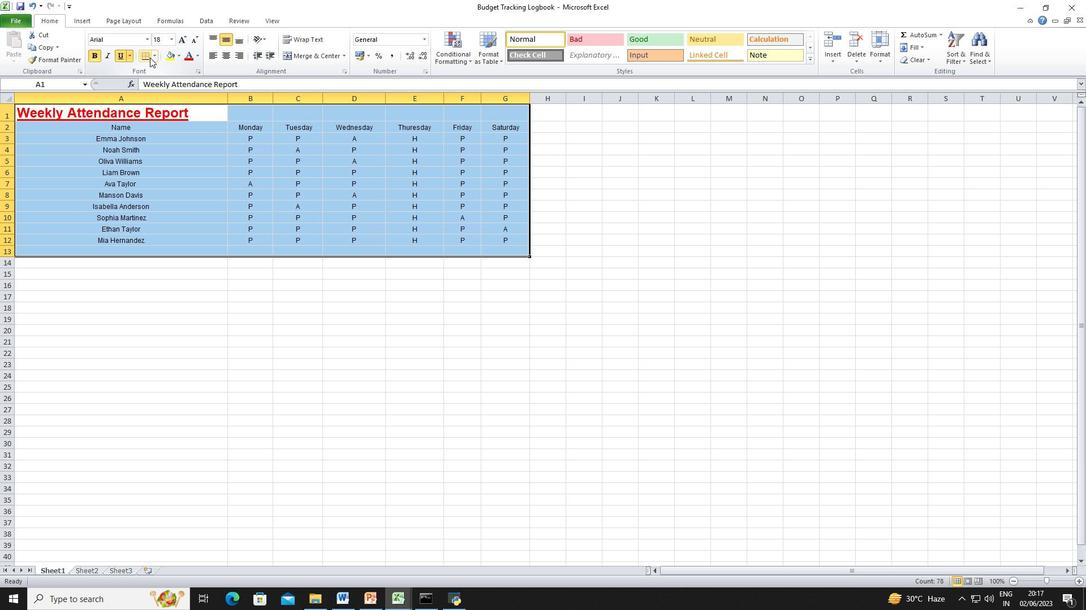 
Action: Mouse pressed left at (156, 55)
Screenshot: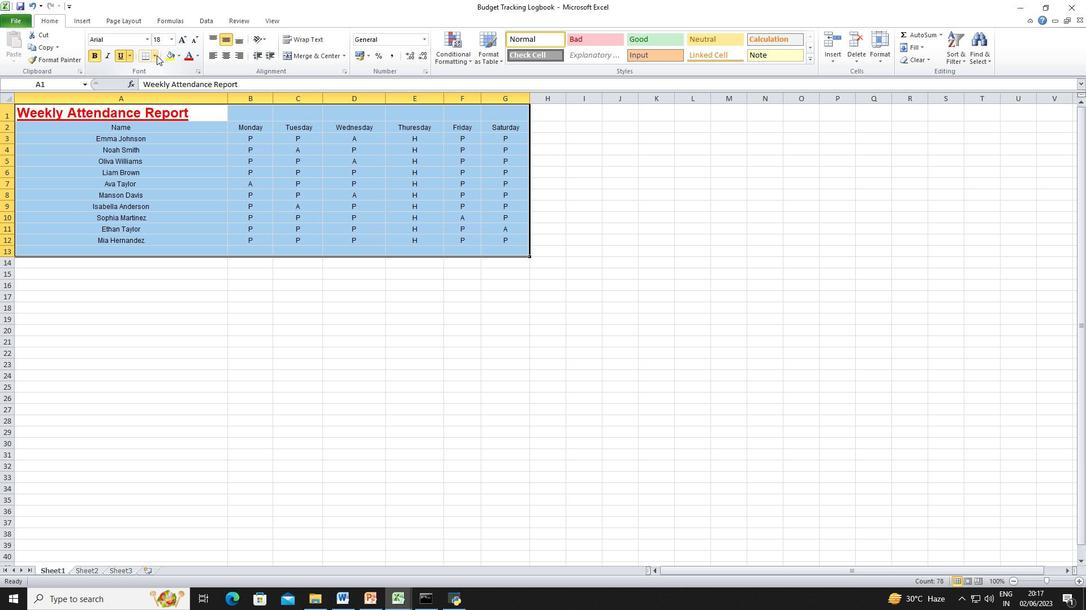 
Action: Mouse moved to (171, 148)
Screenshot: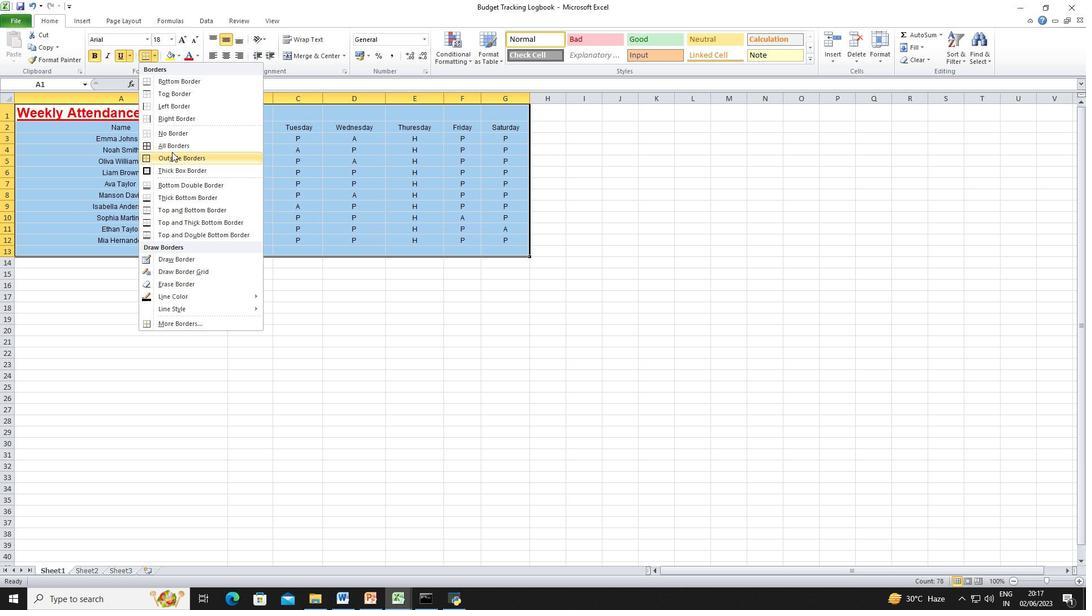 
Action: Mouse pressed left at (171, 148)
Screenshot: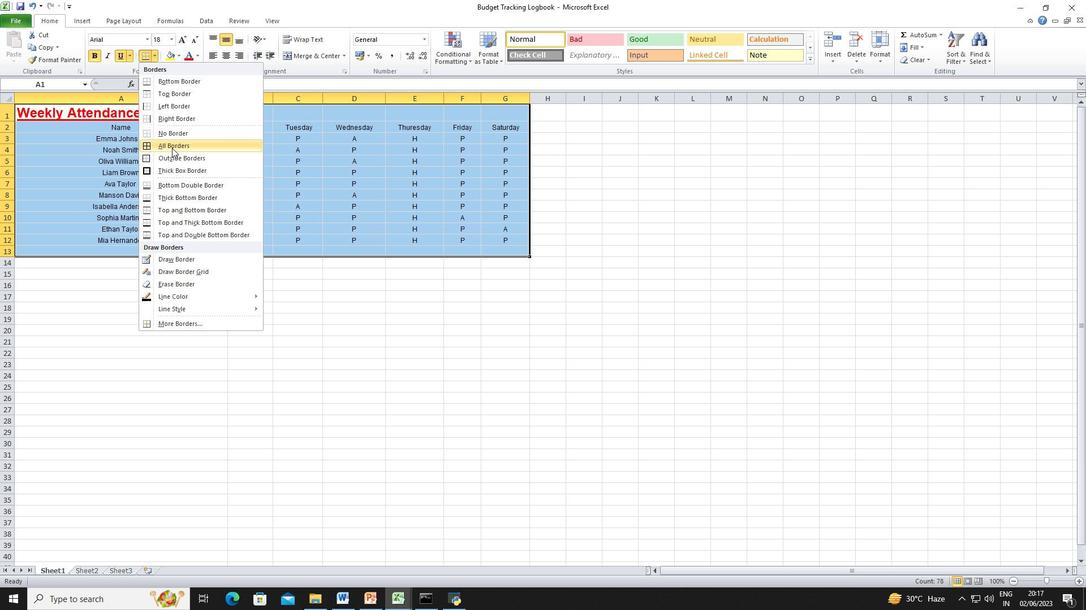 
Action: Mouse moved to (226, 295)
Screenshot: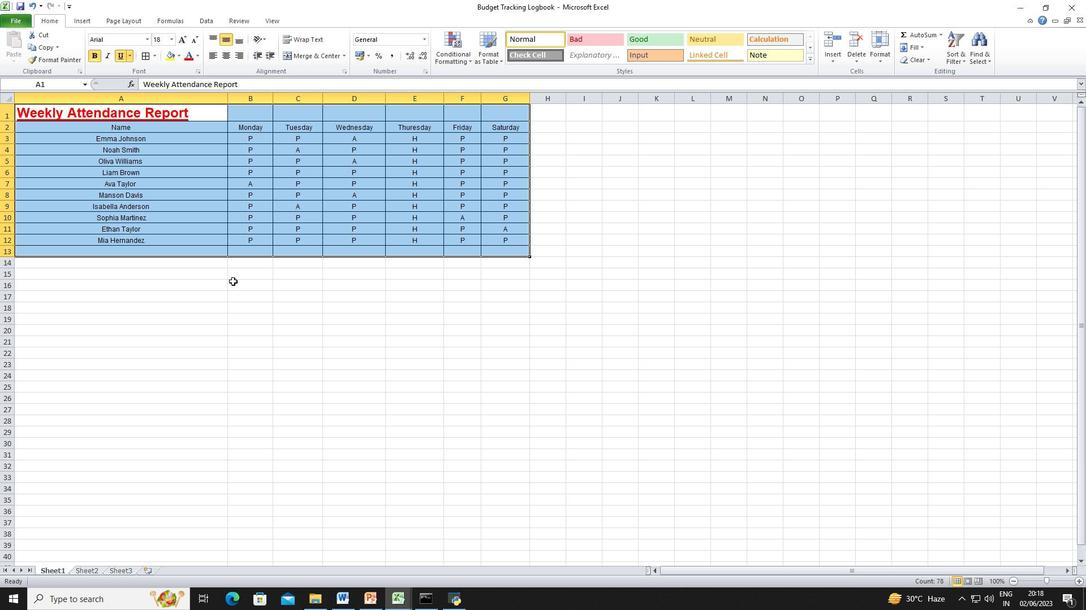 
Action: Mouse pressed left at (226, 295)
Screenshot: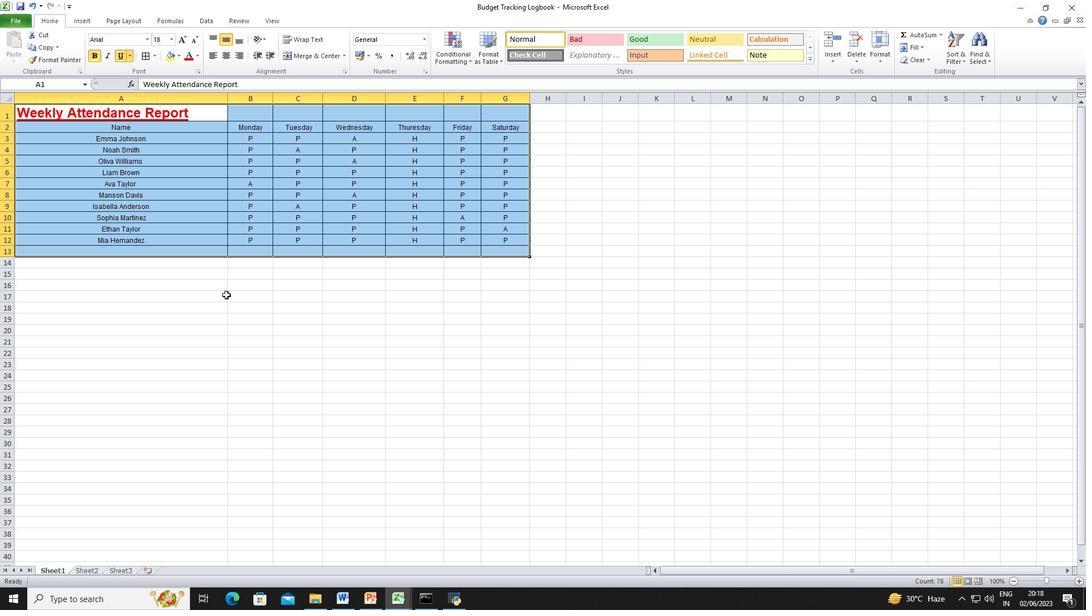 
Action: Mouse moved to (10, 16)
Screenshot: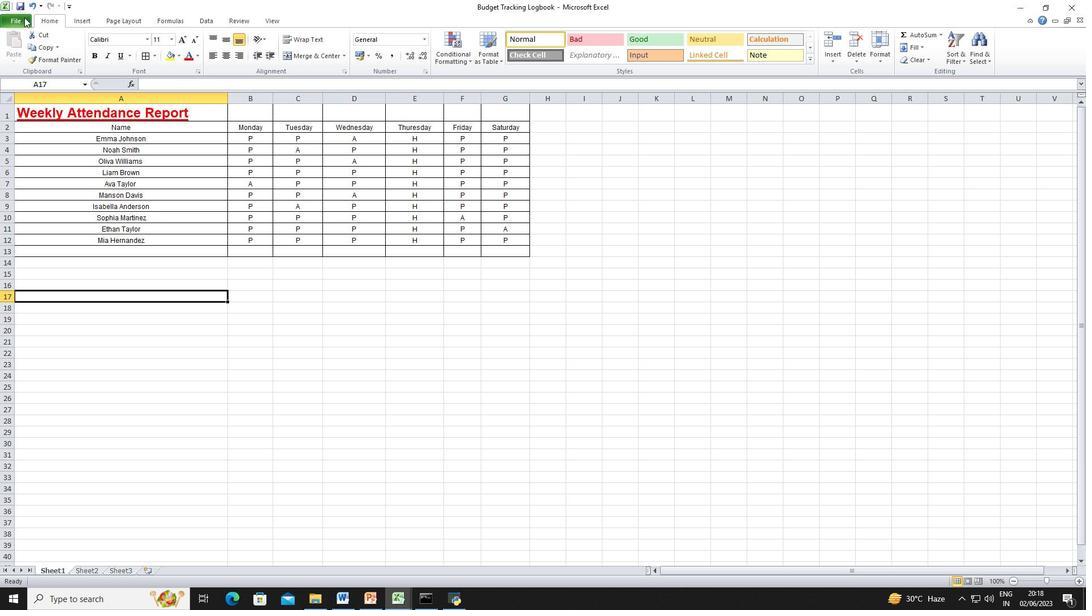 
Action: Mouse pressed left at (10, 16)
Screenshot: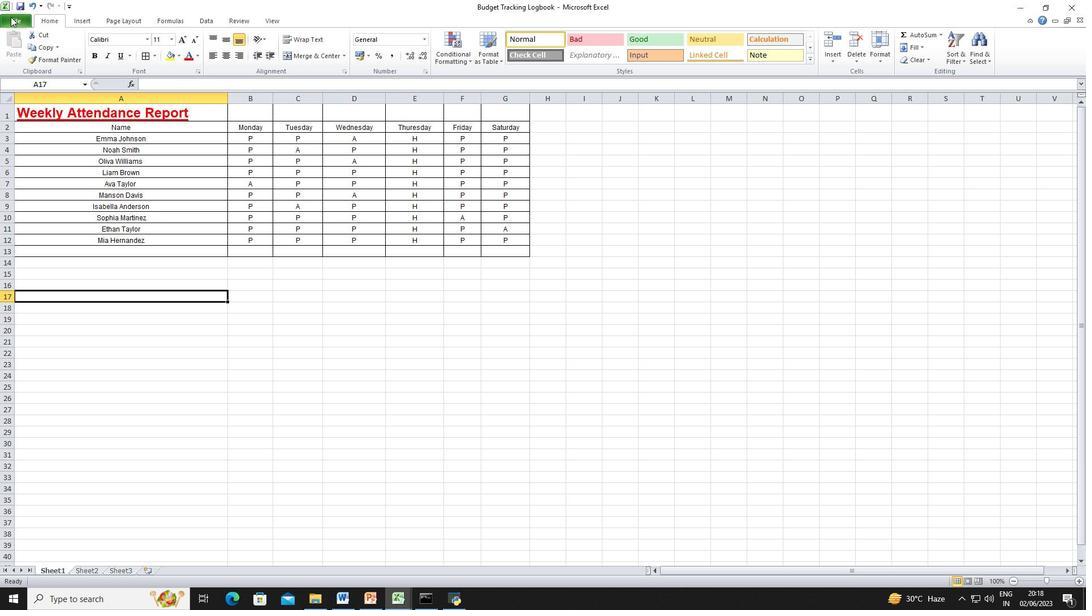 
Action: Mouse moved to (32, 45)
Screenshot: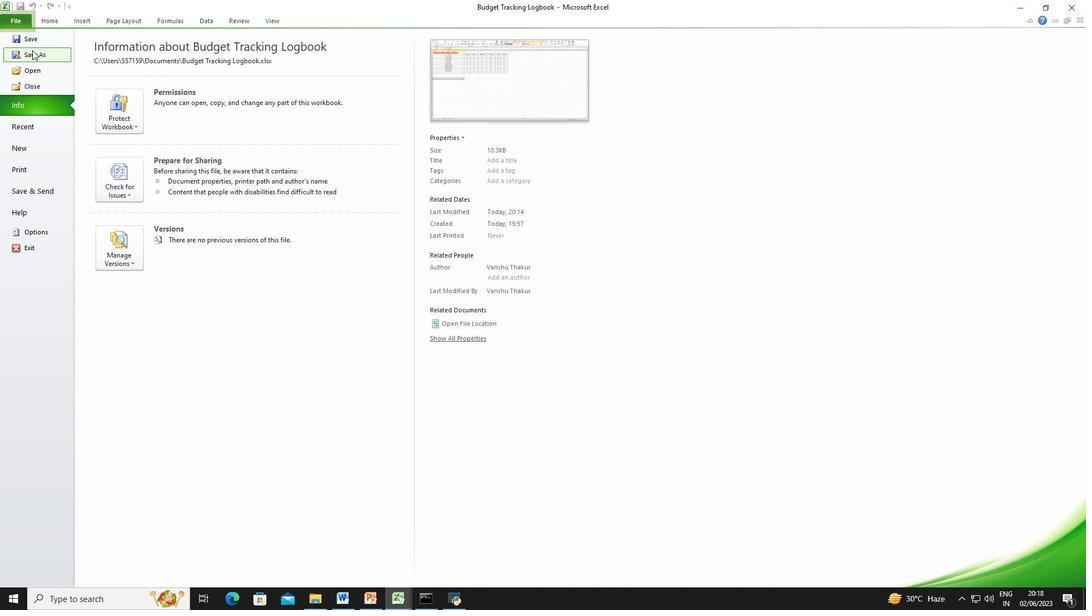 
Action: Mouse pressed left at (32, 45)
Screenshot: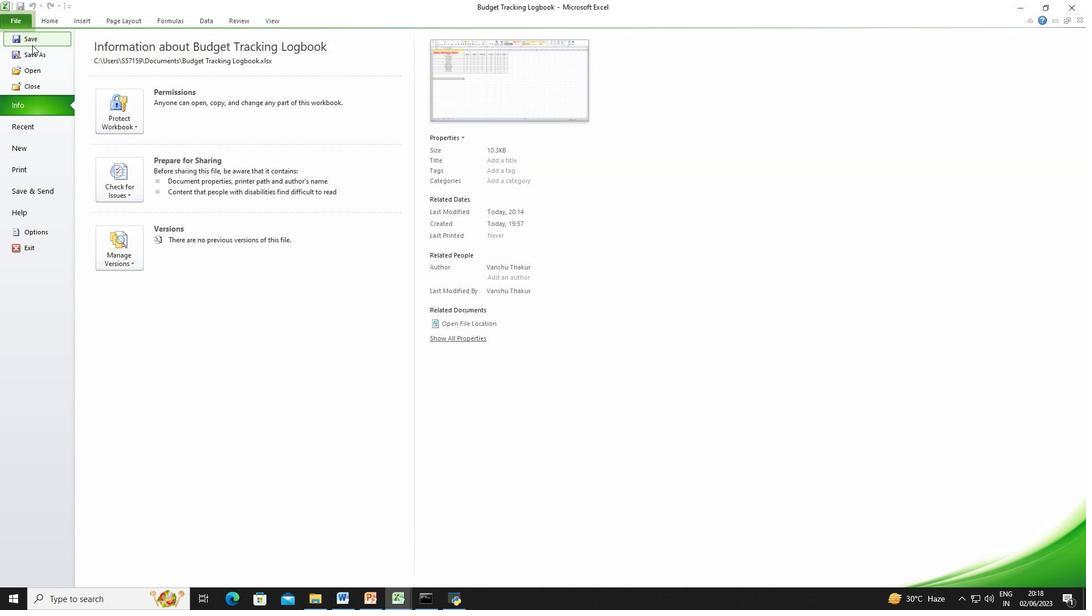 
Action: Mouse moved to (64, 204)
Screenshot: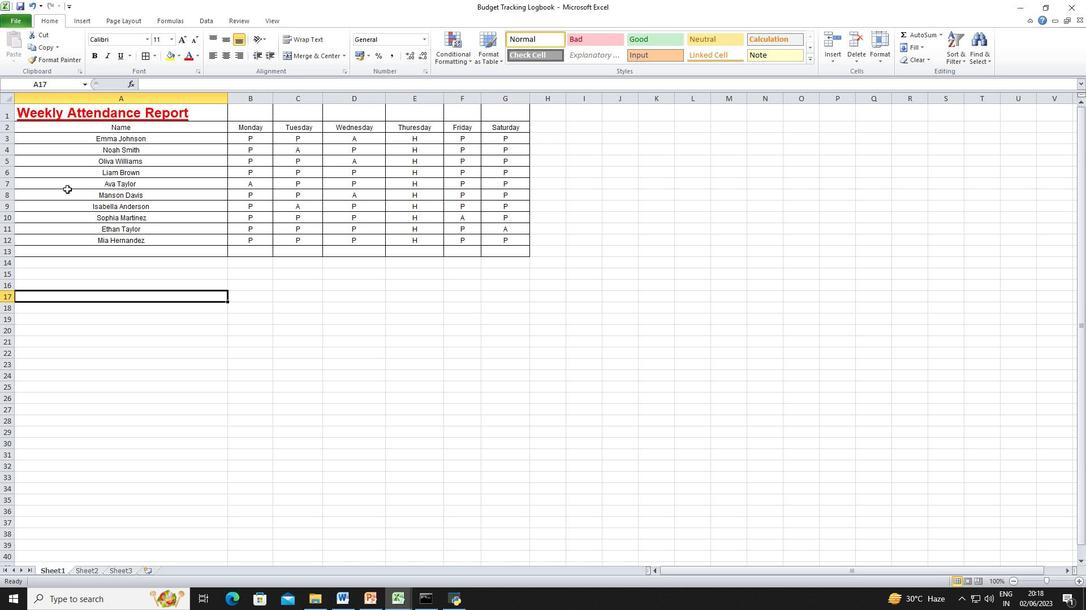 
